 Task: Look for space in Indian Trail, United States from 12th July, 2023 to 16th July, 2023 for 8 adults in price range Rs.10000 to Rs.16000. Place can be private room with 8 bedrooms having 8 beds and 8 bathrooms. Property type can be house, flat, guest house. Amenities needed are: wifi, TV, free parkinig on premises, gym, breakfast. Booking option can be shelf check-in. Required host language is English.
Action: Mouse moved to (487, 121)
Screenshot: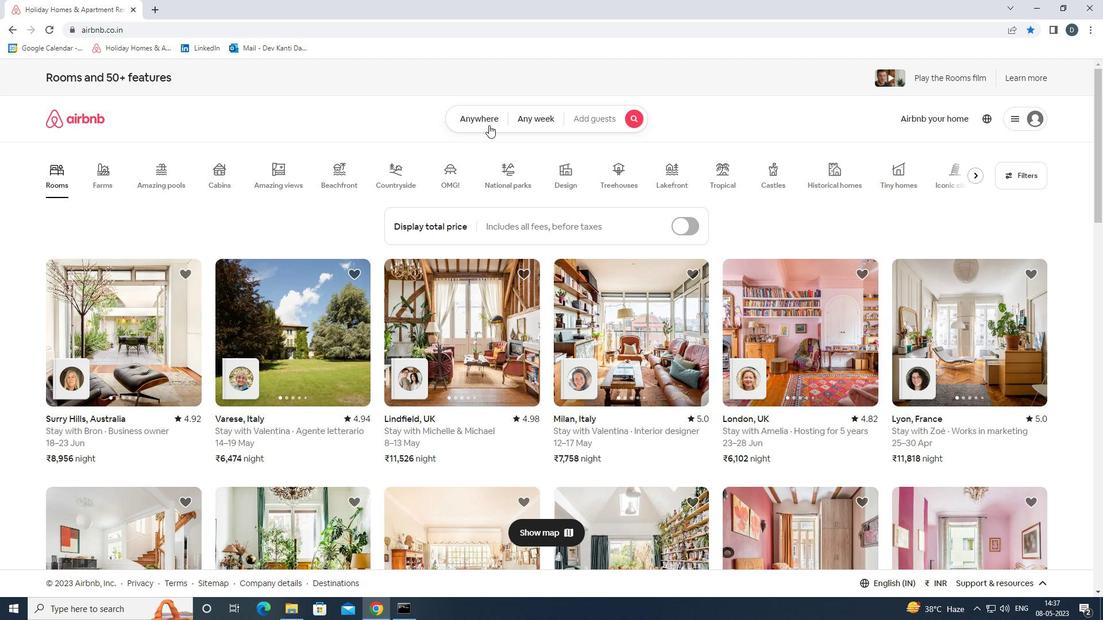 
Action: Mouse pressed left at (487, 121)
Screenshot: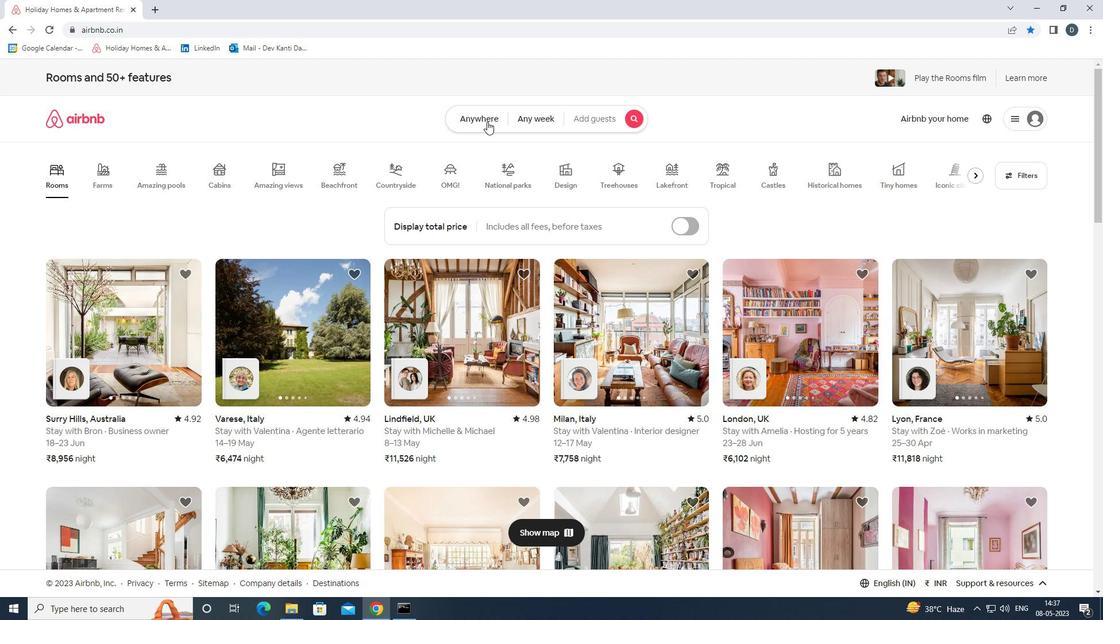 
Action: Mouse moved to (406, 162)
Screenshot: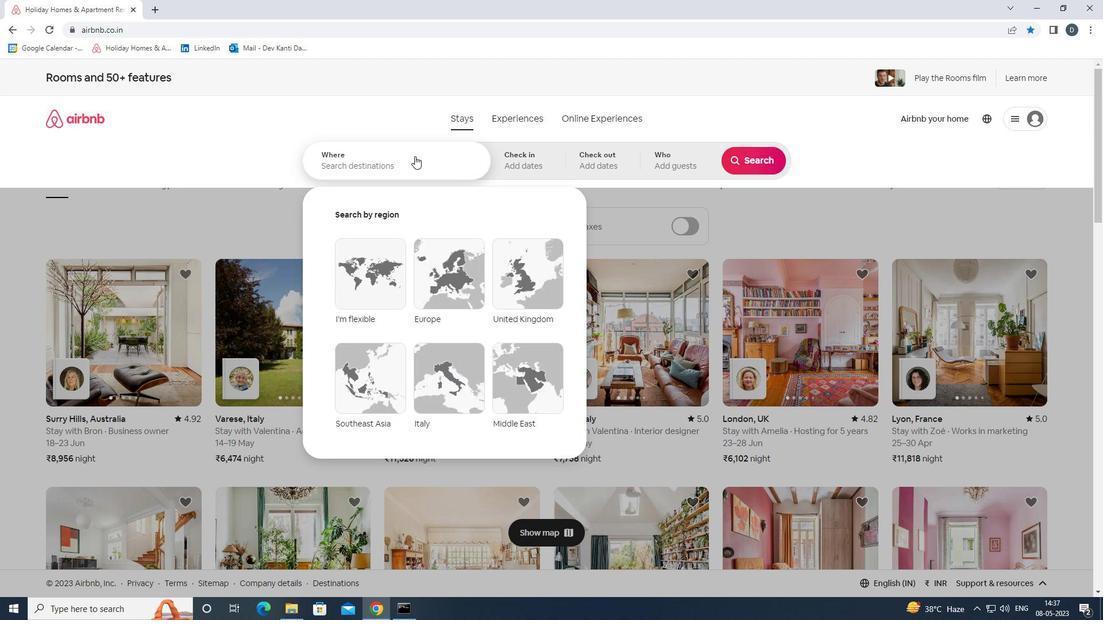 
Action: Mouse pressed left at (406, 162)
Screenshot: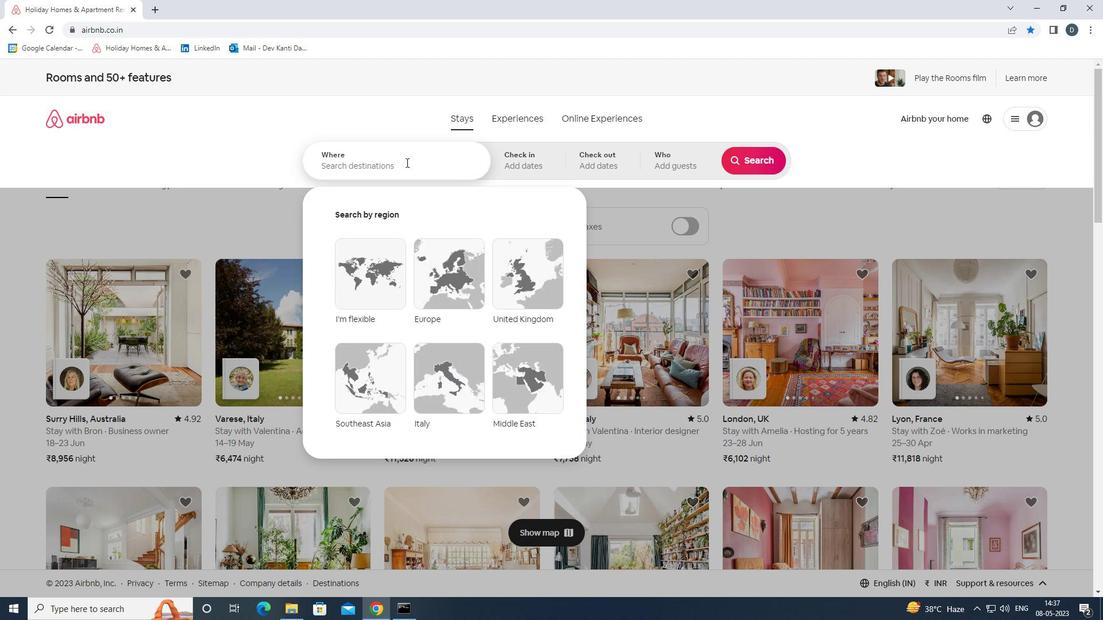 
Action: Key pressed <Key.shift><Key.shift><Key.shift><Key.shift><Key.shift><Key.shift><Key.shift><Key.shift><Key.shift><Key.shift><Key.shift><Key.shift><Key.shift><Key.shift><Key.shift><Key.shift><Key.shift><Key.shift>INDIAN,<Key.shift><Key.backspace><Key.space><Key.shift>TRAIL,<Key.shift><Key.shift><Key.shift><Key.shift><Key.shift><Key.shift><Key.shift><Key.shift><Key.shift>UNITED<Key.space><Key.shift><Key.shift>STATES<Key.enter>
Screenshot: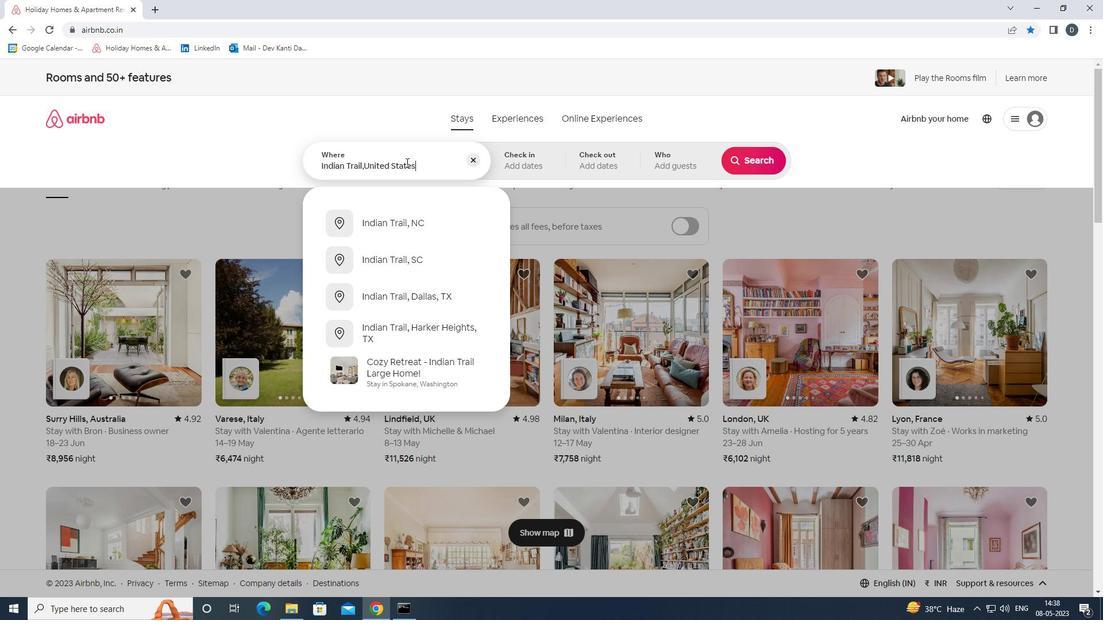 
Action: Mouse moved to (757, 247)
Screenshot: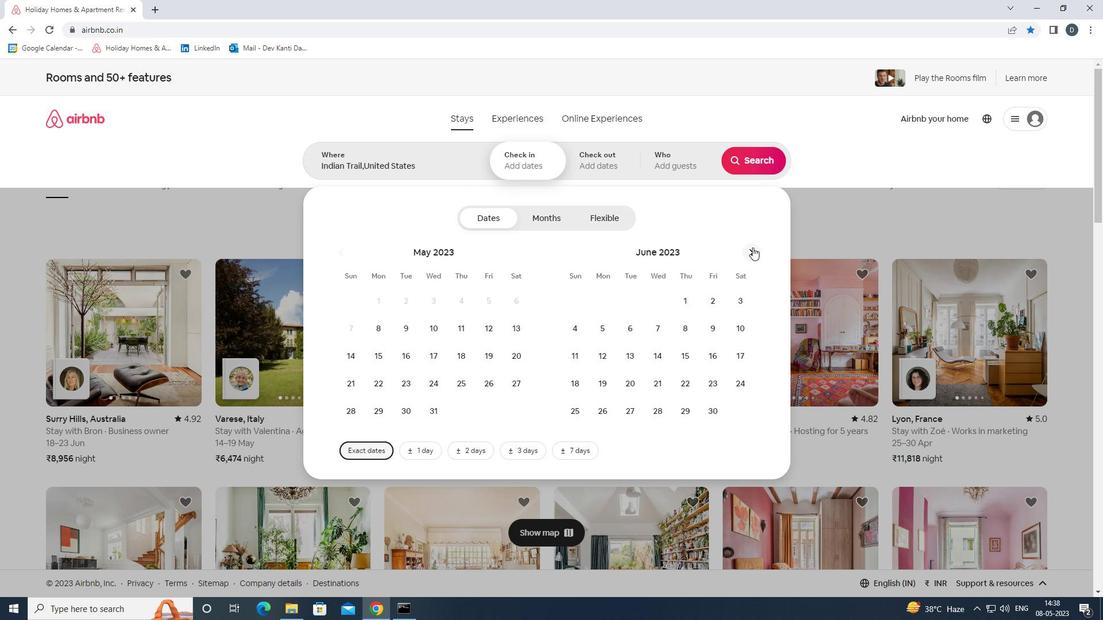 
Action: Mouse pressed left at (757, 247)
Screenshot: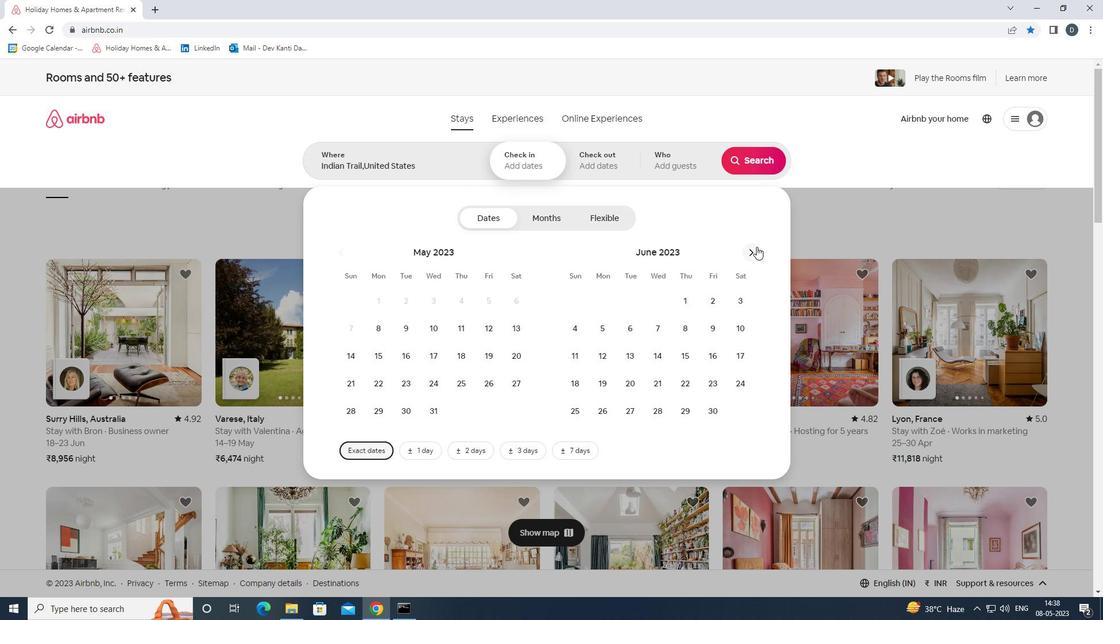 
Action: Mouse moved to (660, 353)
Screenshot: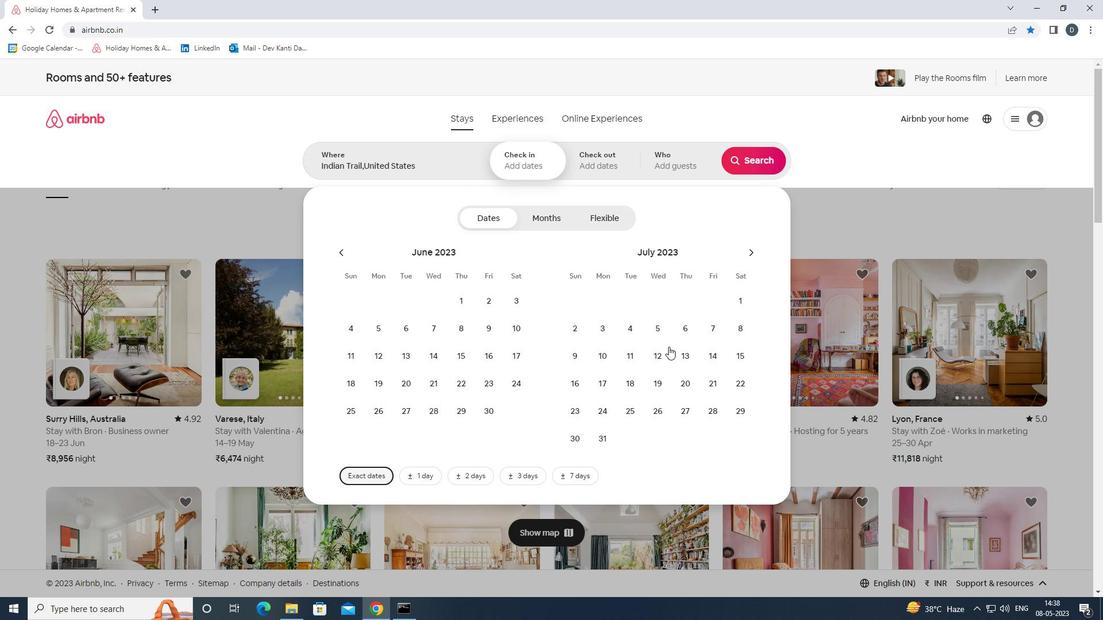 
Action: Mouse pressed left at (660, 353)
Screenshot: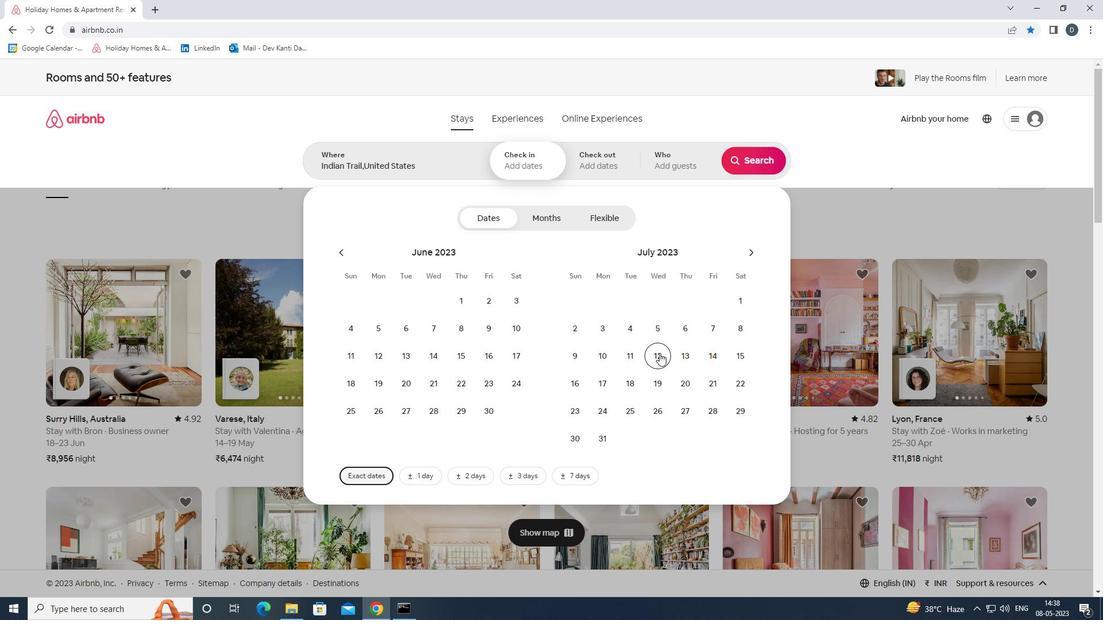 
Action: Mouse moved to (585, 378)
Screenshot: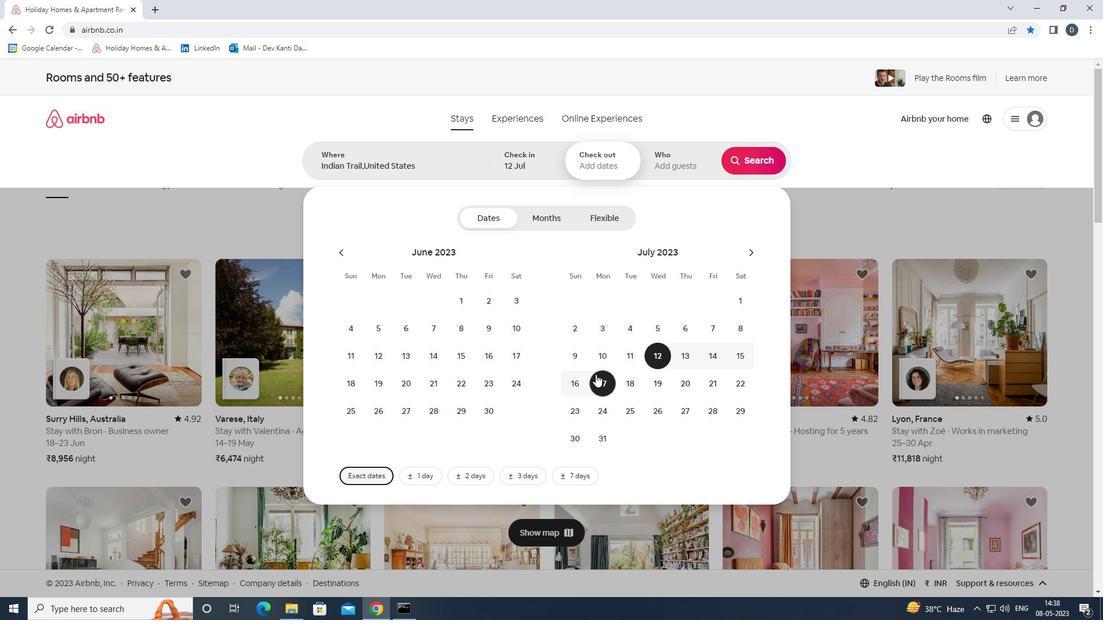 
Action: Mouse pressed left at (585, 378)
Screenshot: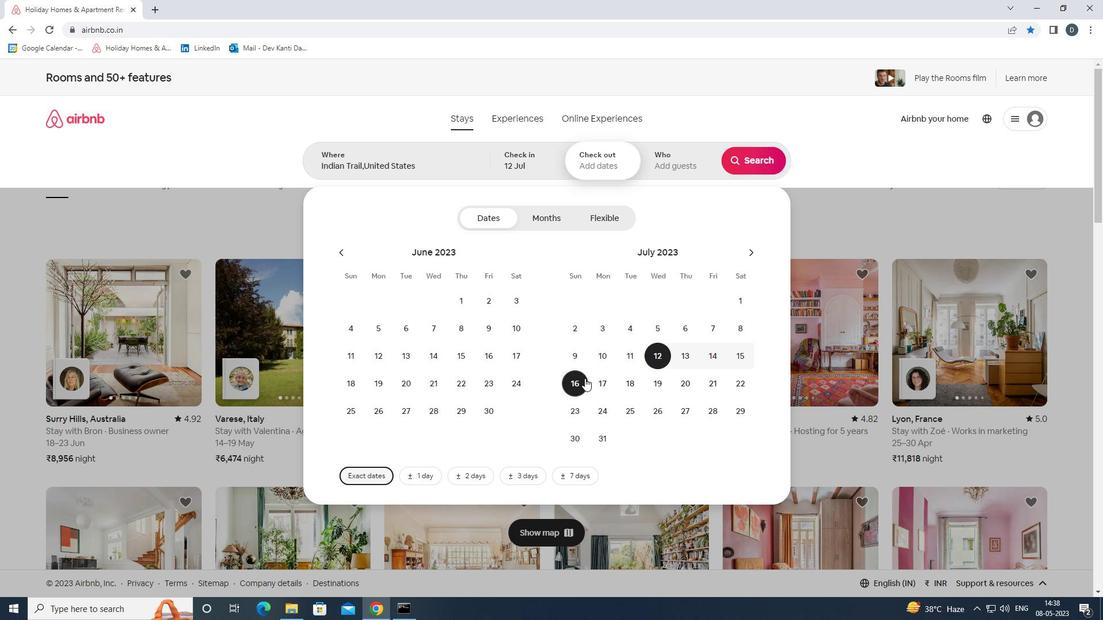 
Action: Mouse moved to (667, 171)
Screenshot: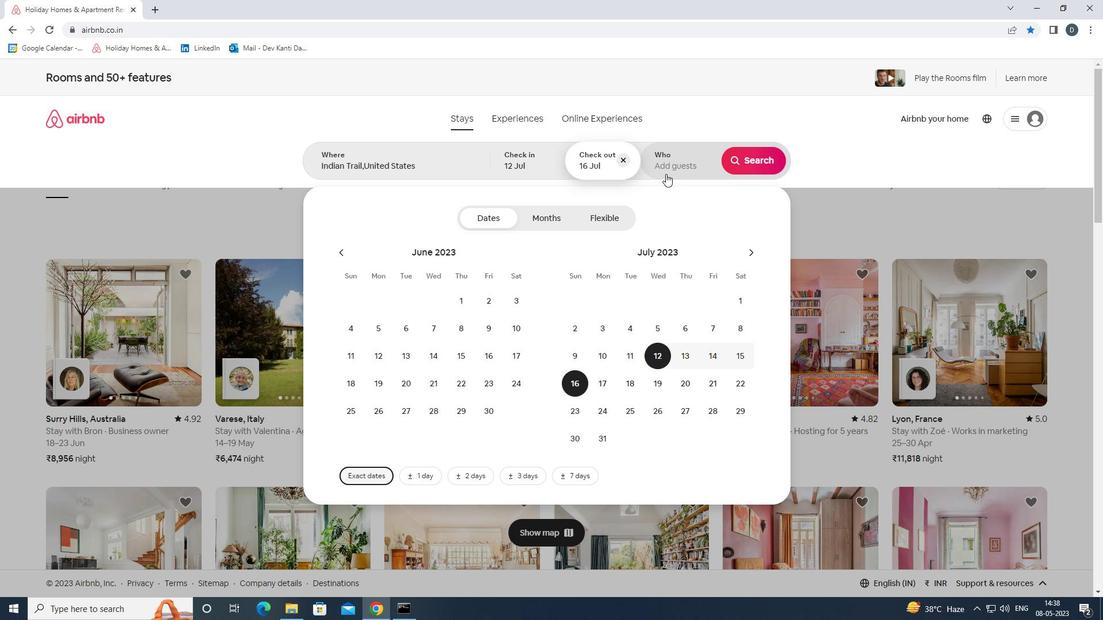 
Action: Mouse pressed left at (667, 171)
Screenshot: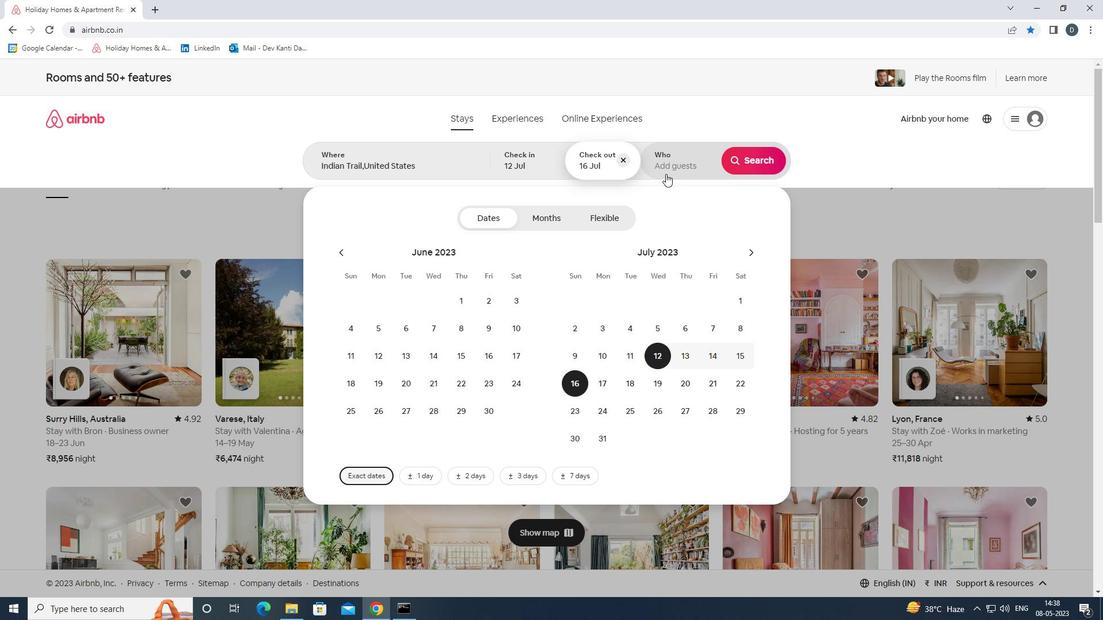 
Action: Mouse moved to (757, 214)
Screenshot: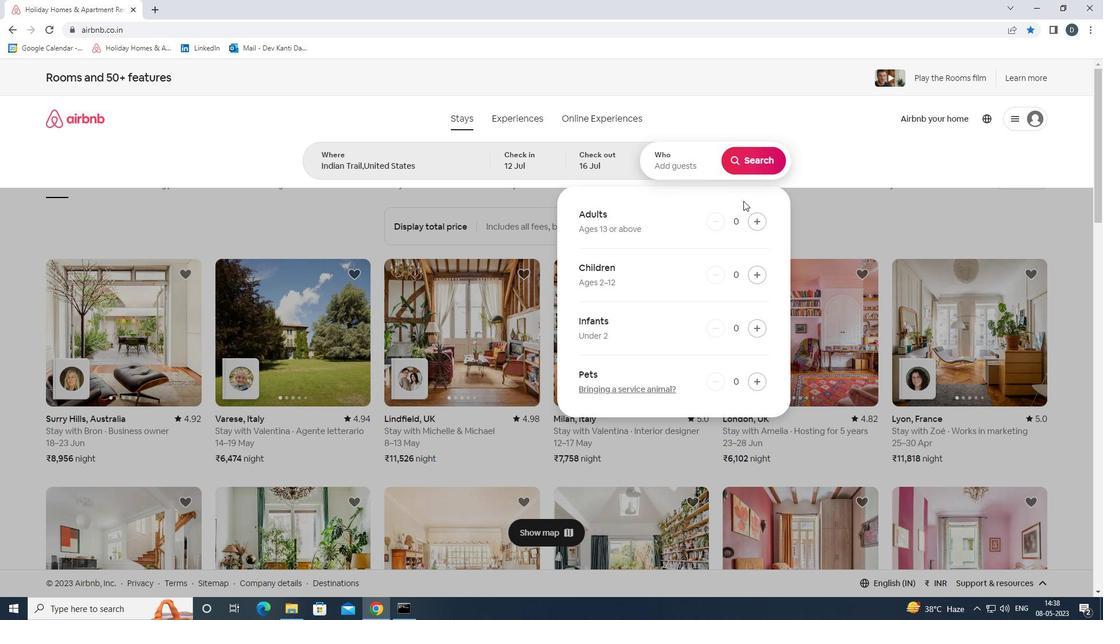 
Action: Mouse pressed left at (757, 214)
Screenshot: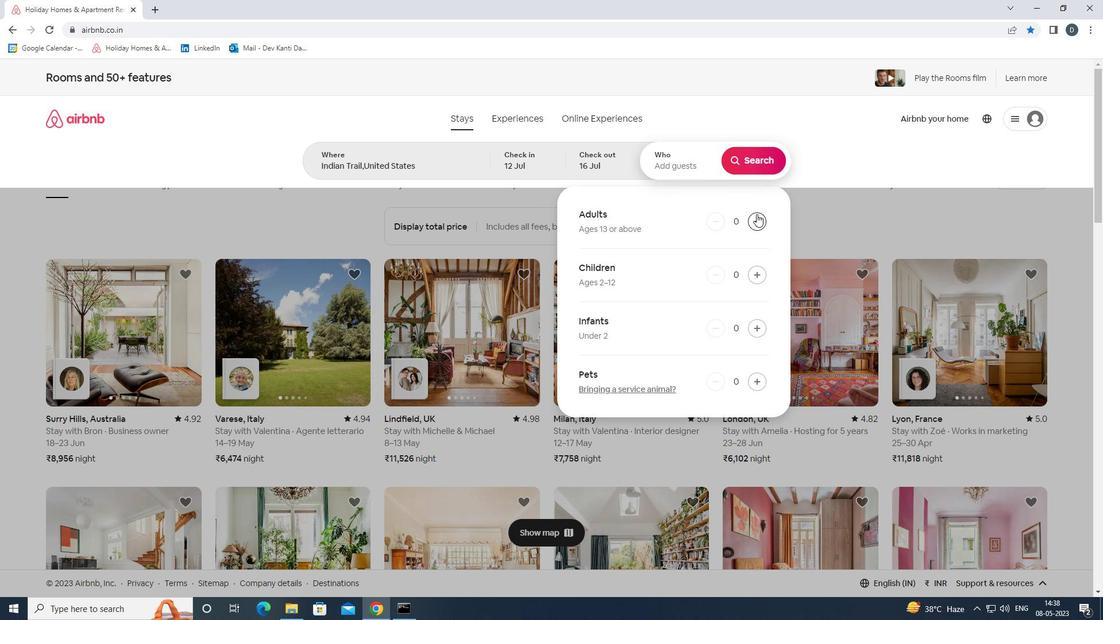 
Action: Mouse pressed left at (757, 214)
Screenshot: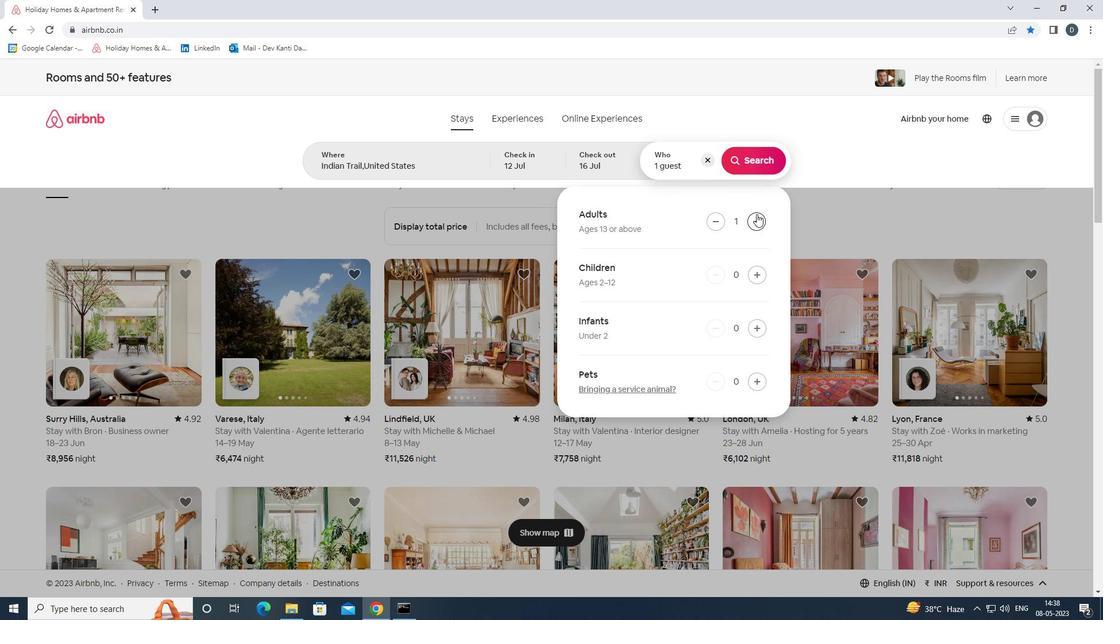 
Action: Mouse pressed left at (757, 214)
Screenshot: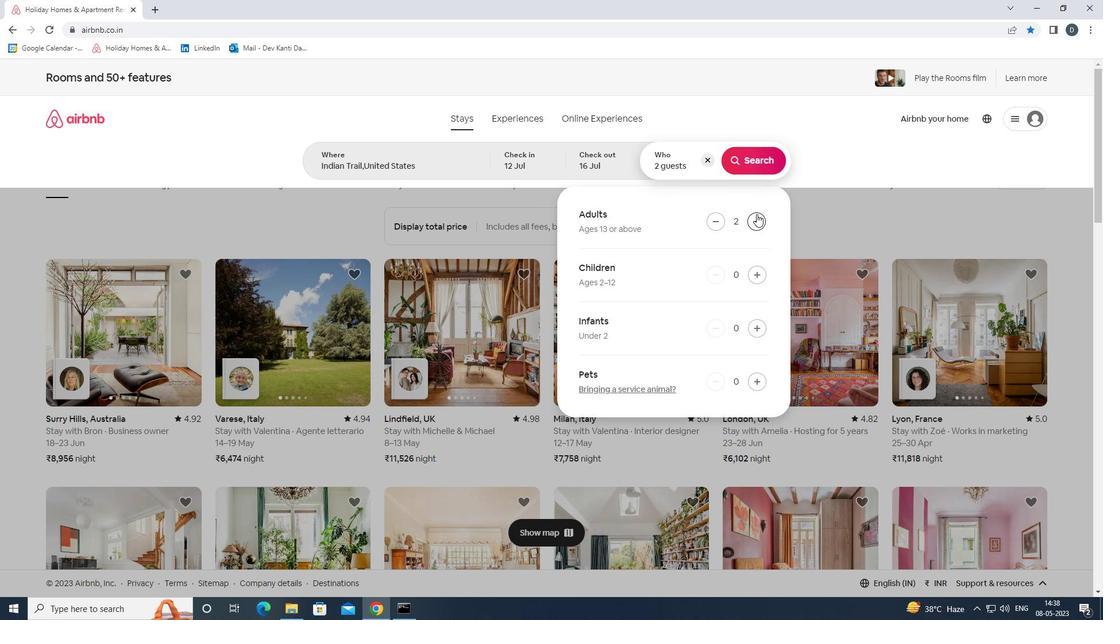 
Action: Mouse pressed left at (757, 214)
Screenshot: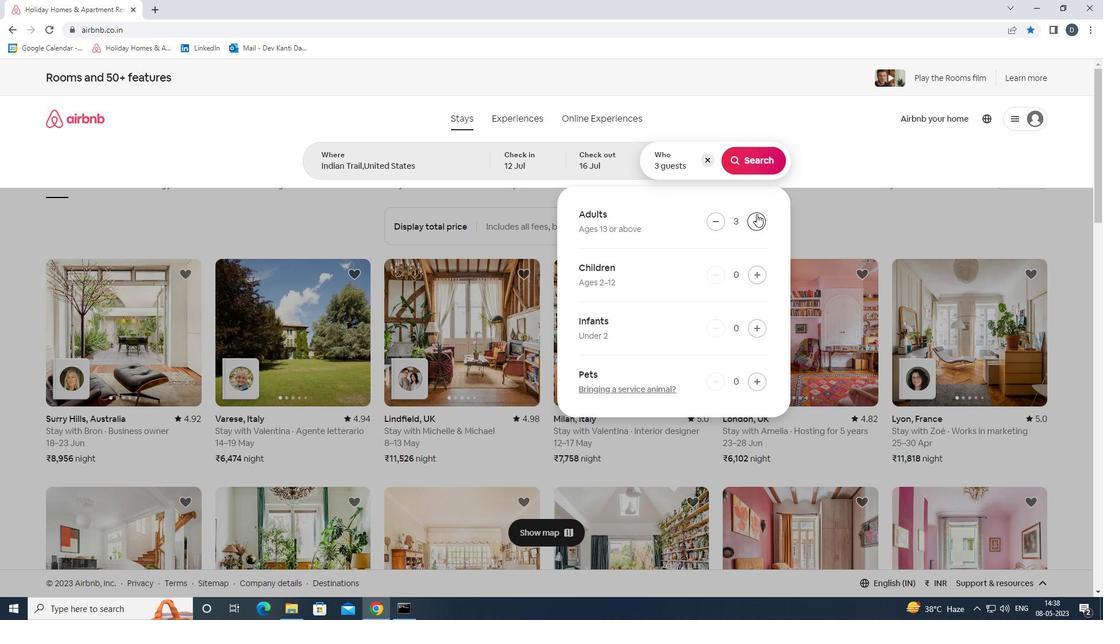
Action: Mouse pressed left at (757, 214)
Screenshot: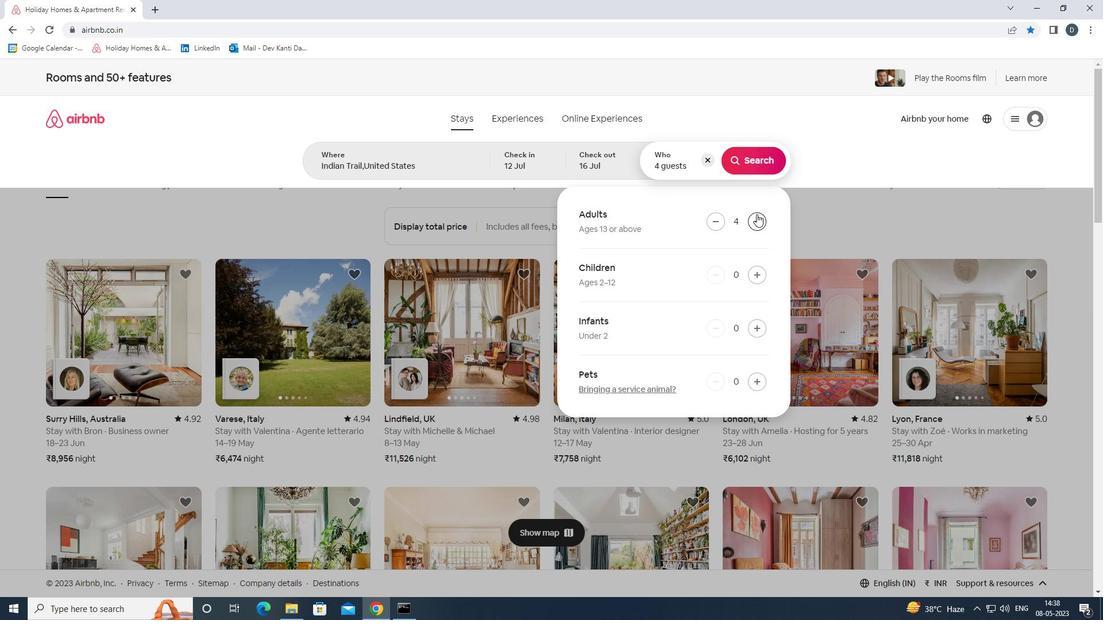 
Action: Mouse pressed left at (757, 214)
Screenshot: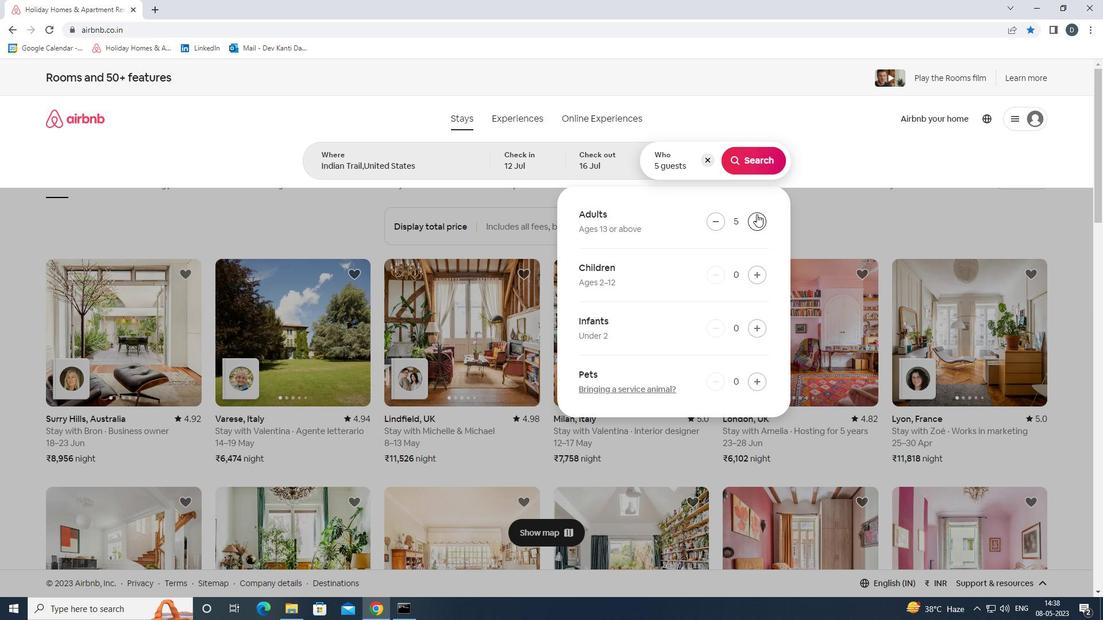 
Action: Mouse pressed left at (757, 214)
Screenshot: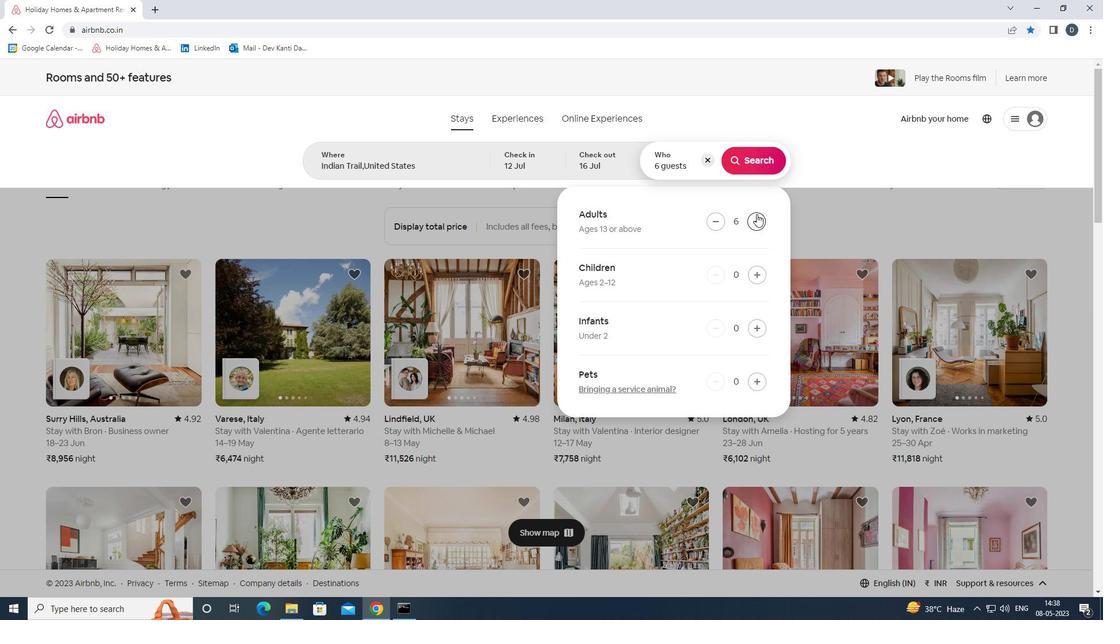
Action: Mouse pressed left at (757, 214)
Screenshot: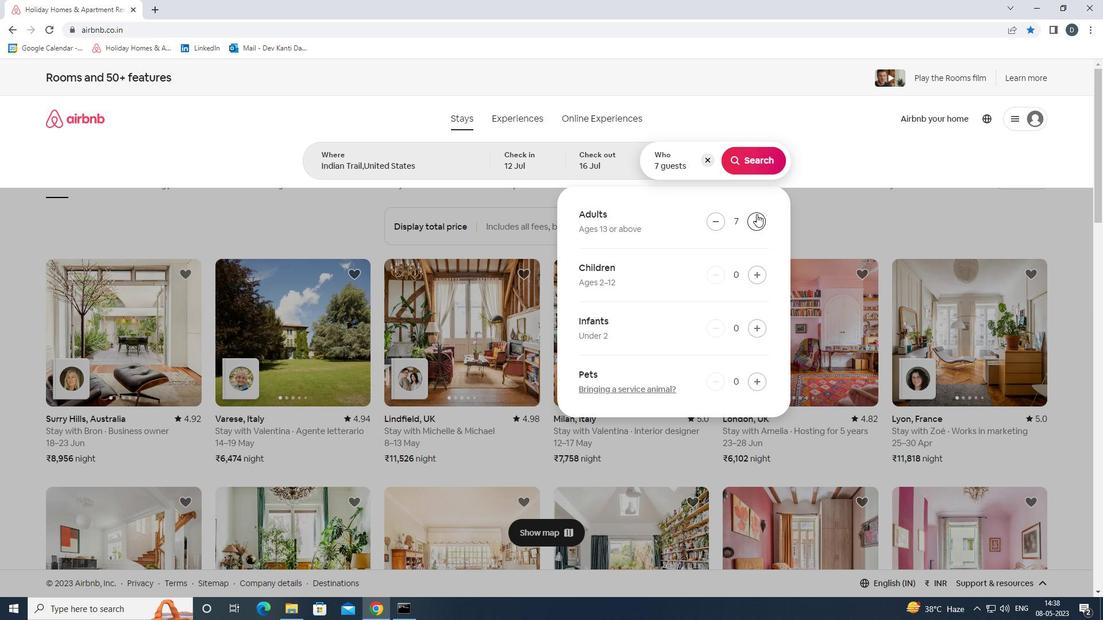 
Action: Mouse moved to (756, 169)
Screenshot: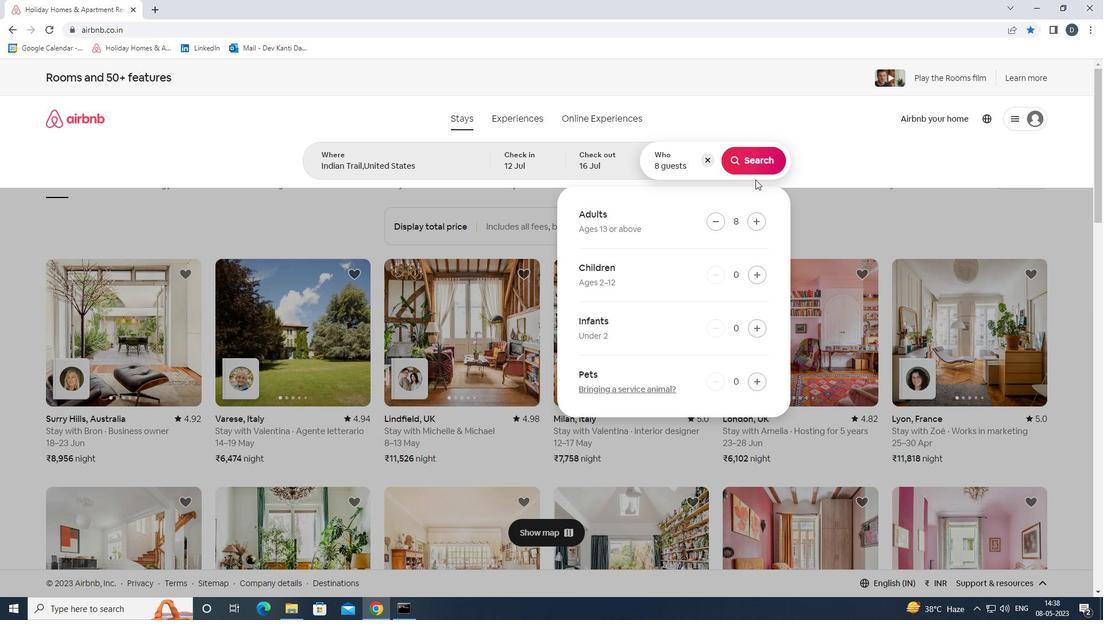 
Action: Mouse pressed left at (756, 169)
Screenshot: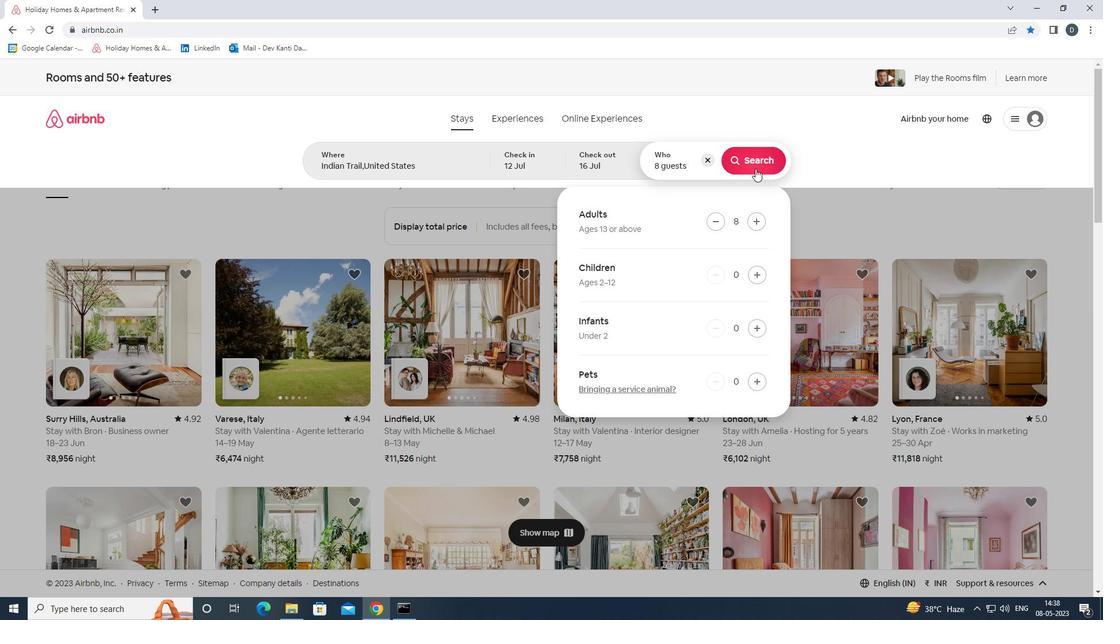 
Action: Mouse moved to (1054, 131)
Screenshot: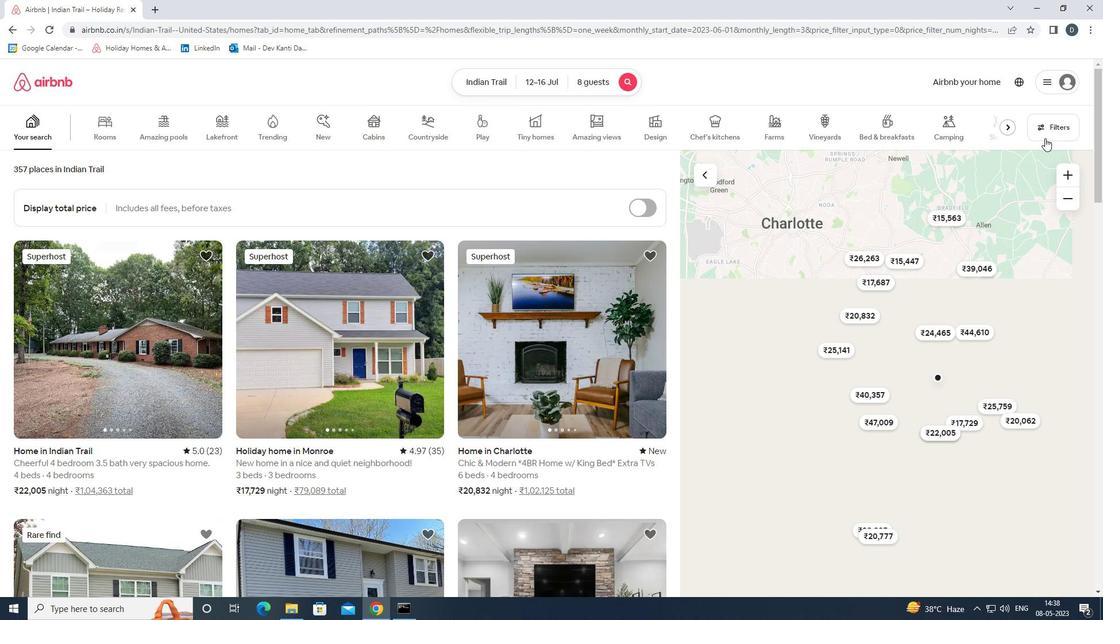
Action: Mouse pressed left at (1054, 131)
Screenshot: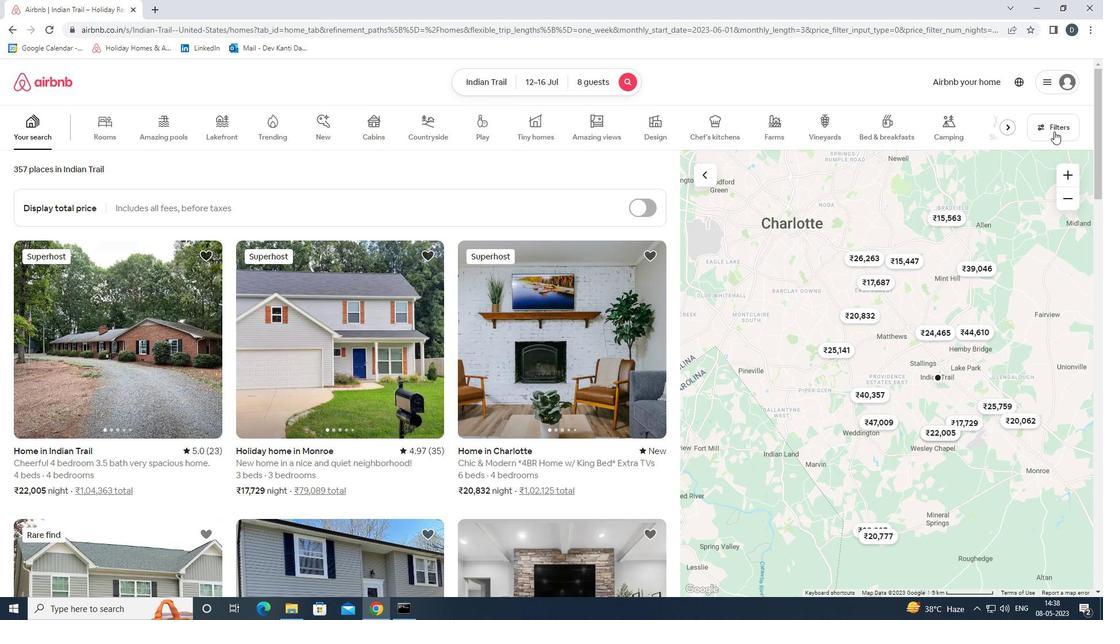 
Action: Mouse moved to (466, 411)
Screenshot: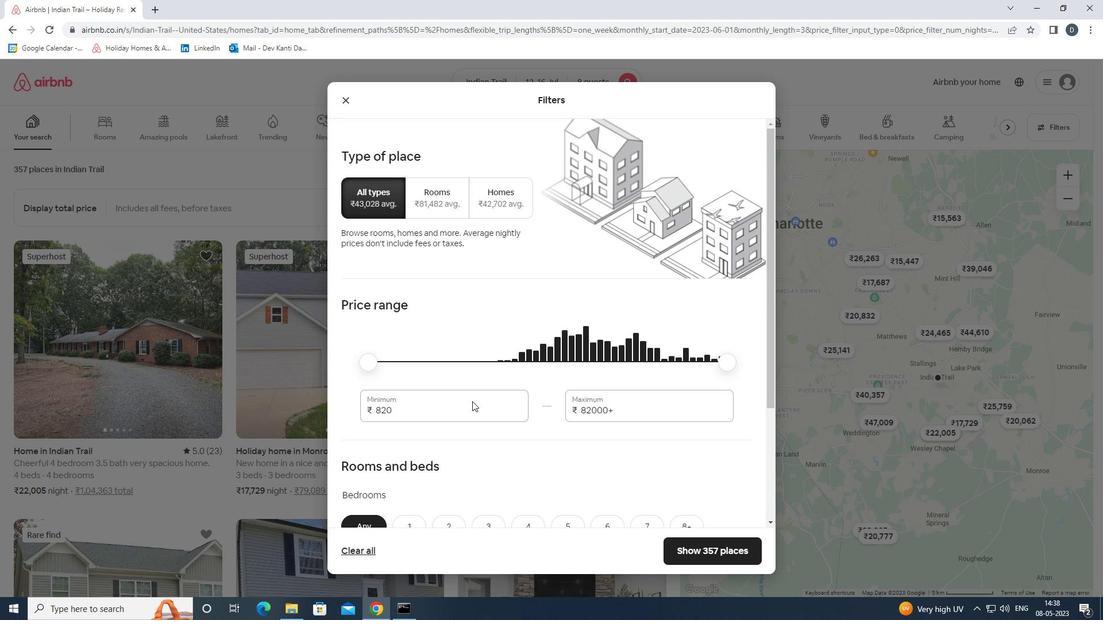 
Action: Mouse pressed left at (466, 411)
Screenshot: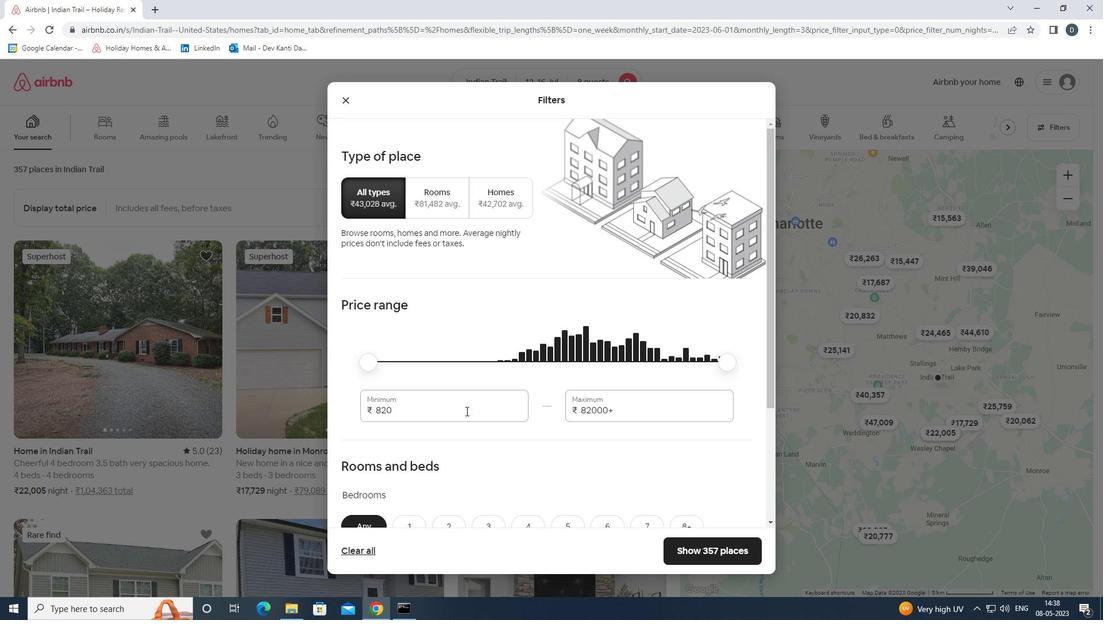 
Action: Mouse pressed left at (466, 411)
Screenshot: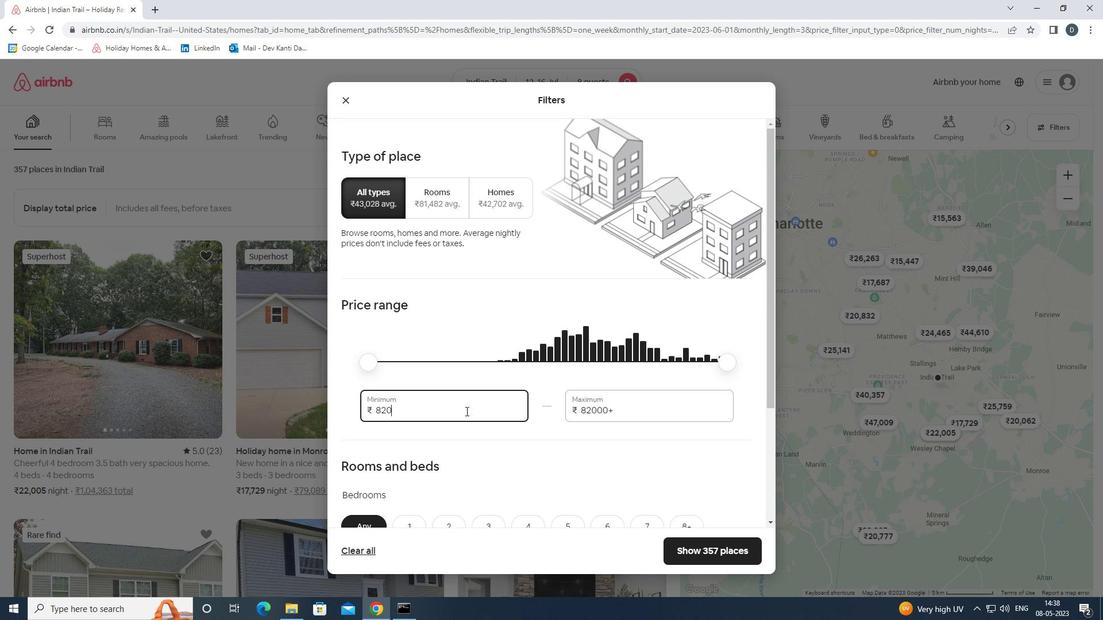 
Action: Key pressed 10000<Key.tab>16000
Screenshot: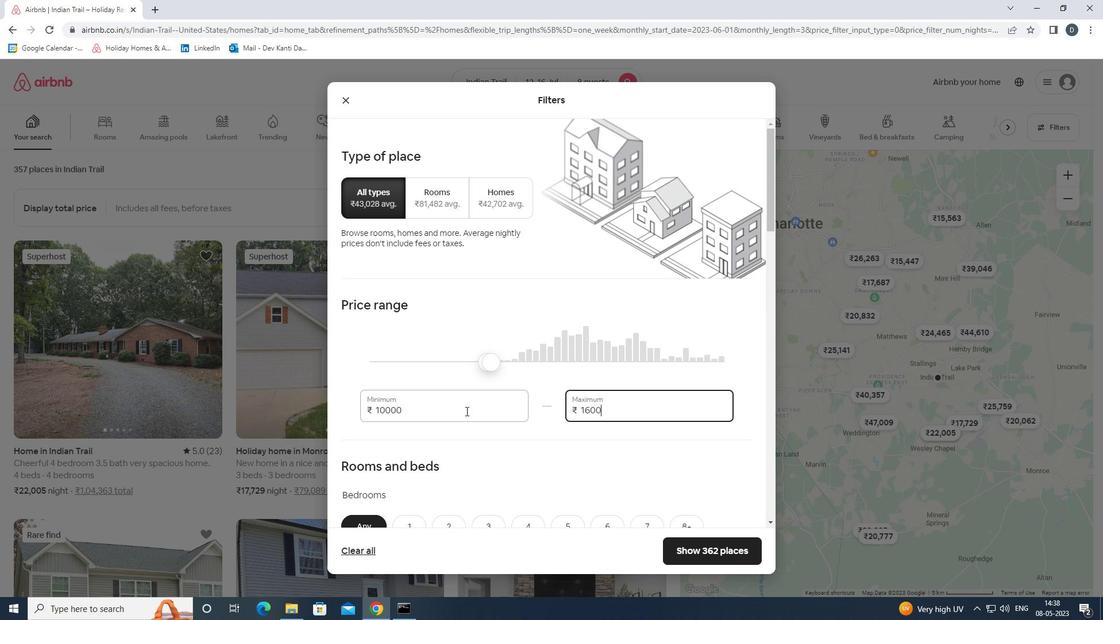 
Action: Mouse scrolled (466, 411) with delta (0, 0)
Screenshot: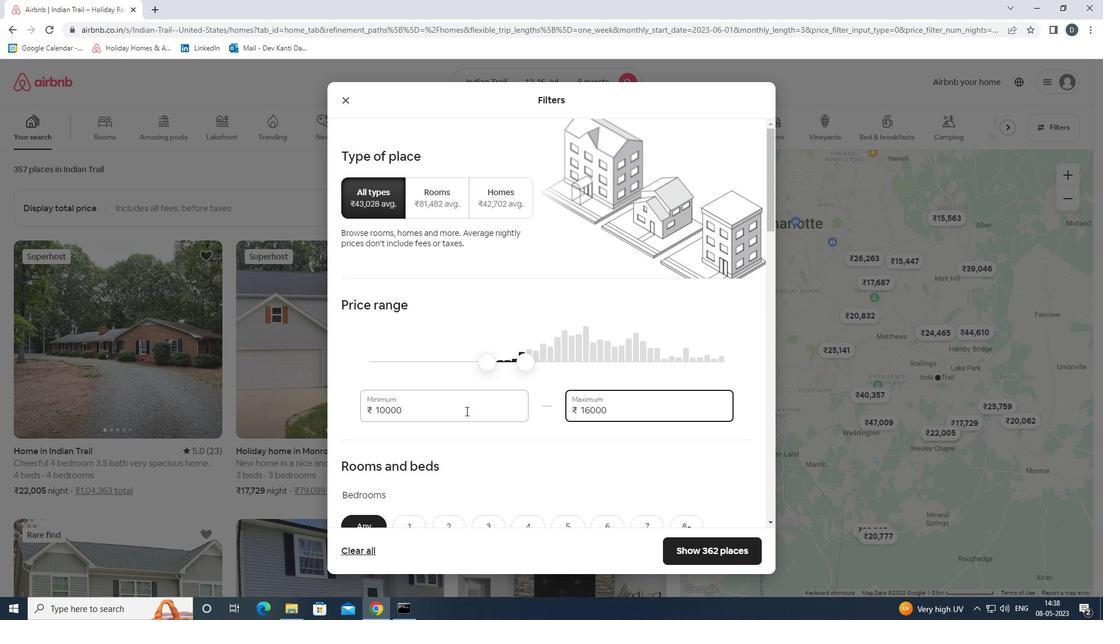 
Action: Mouse scrolled (466, 411) with delta (0, 0)
Screenshot: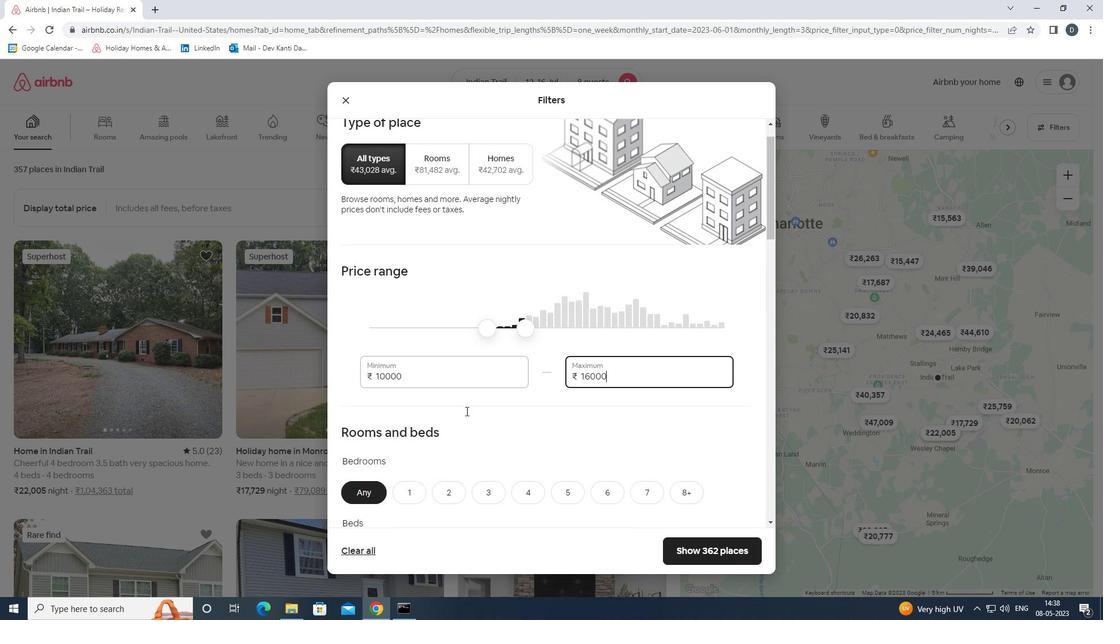 
Action: Mouse scrolled (466, 411) with delta (0, 0)
Screenshot: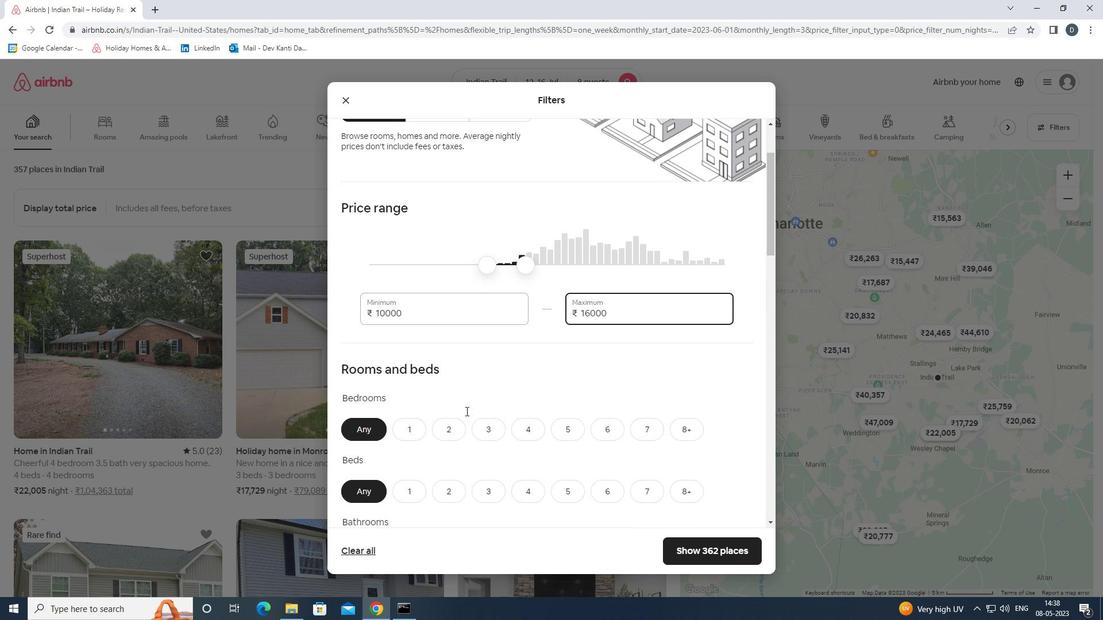 
Action: Mouse moved to (678, 351)
Screenshot: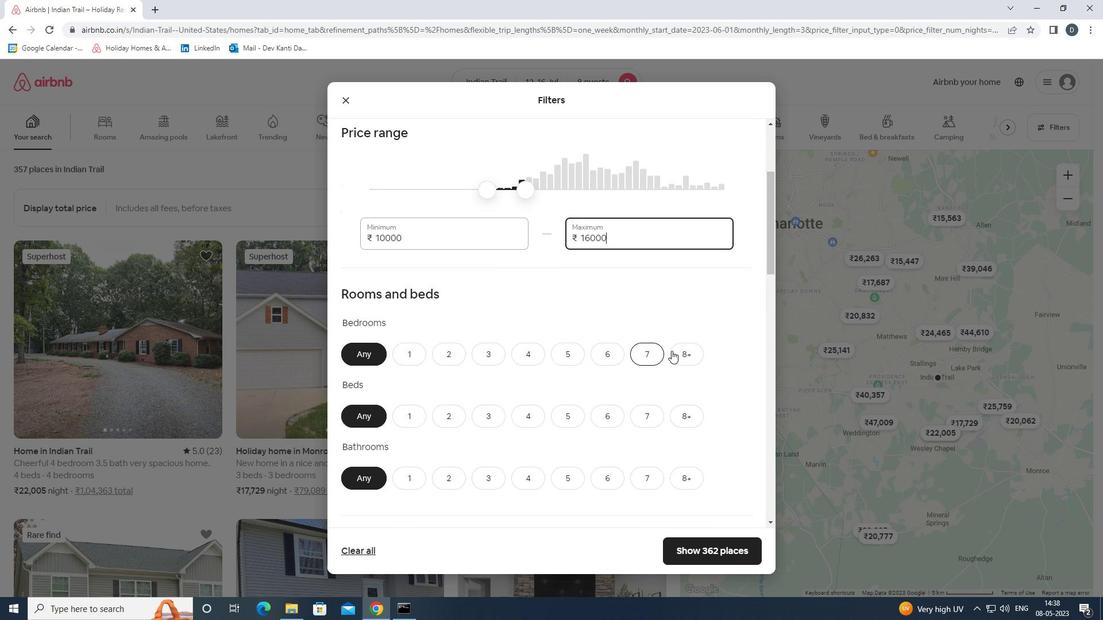 
Action: Mouse pressed left at (678, 351)
Screenshot: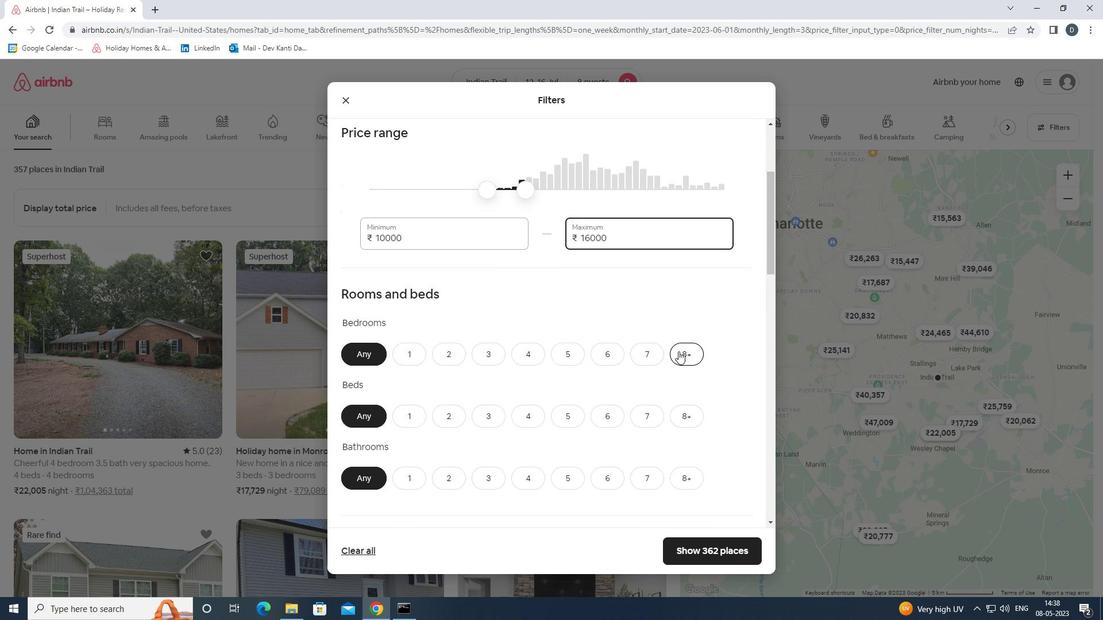 
Action: Mouse moved to (675, 408)
Screenshot: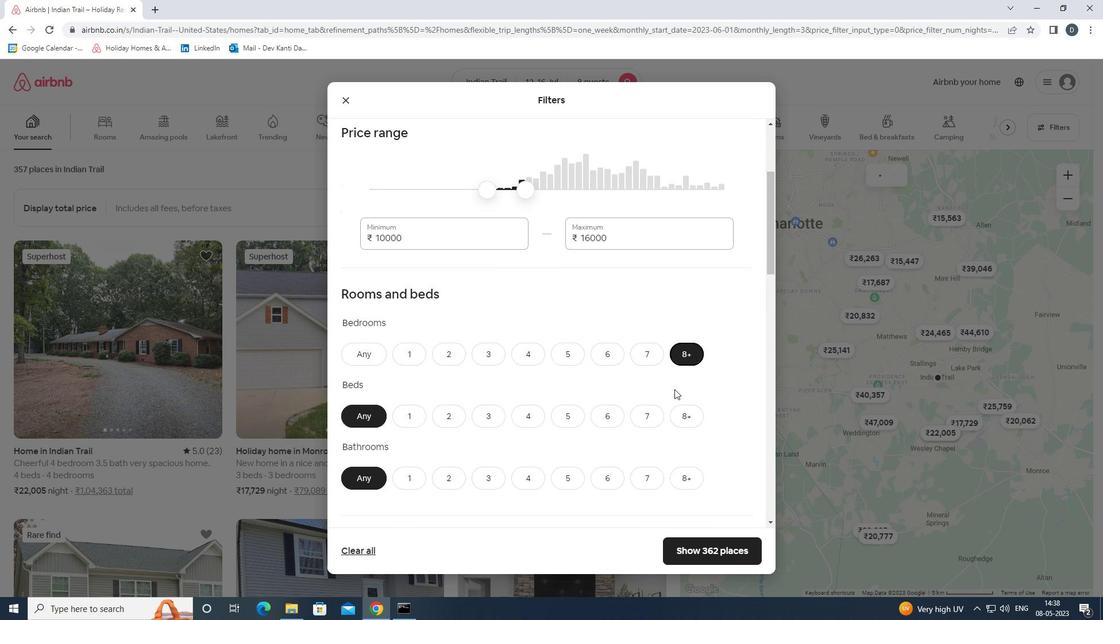 
Action: Mouse pressed left at (675, 408)
Screenshot: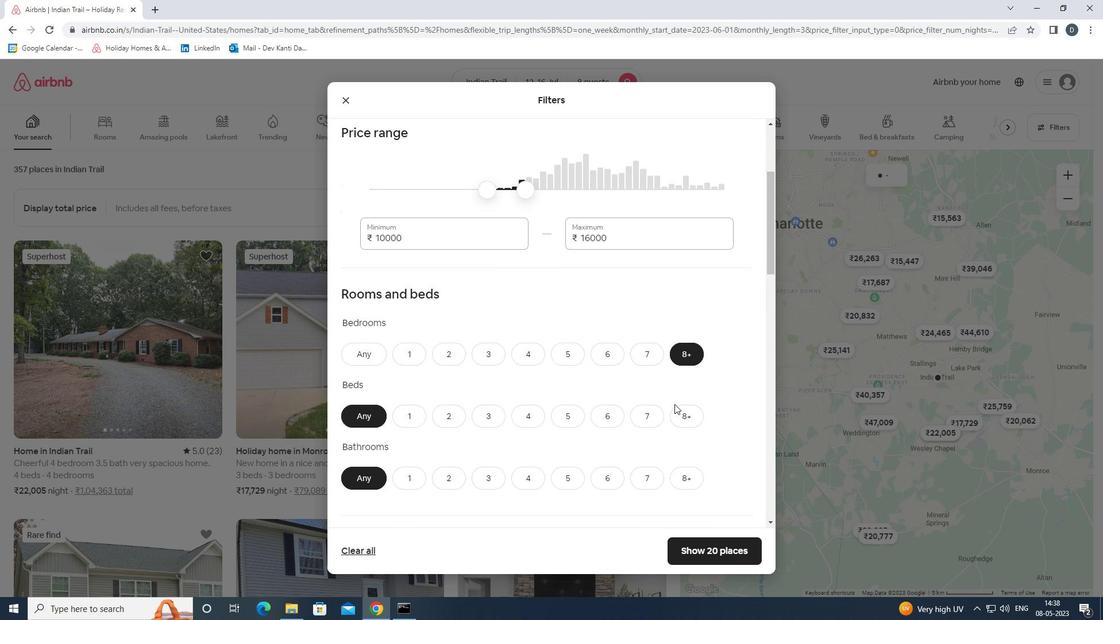 
Action: Mouse moved to (691, 474)
Screenshot: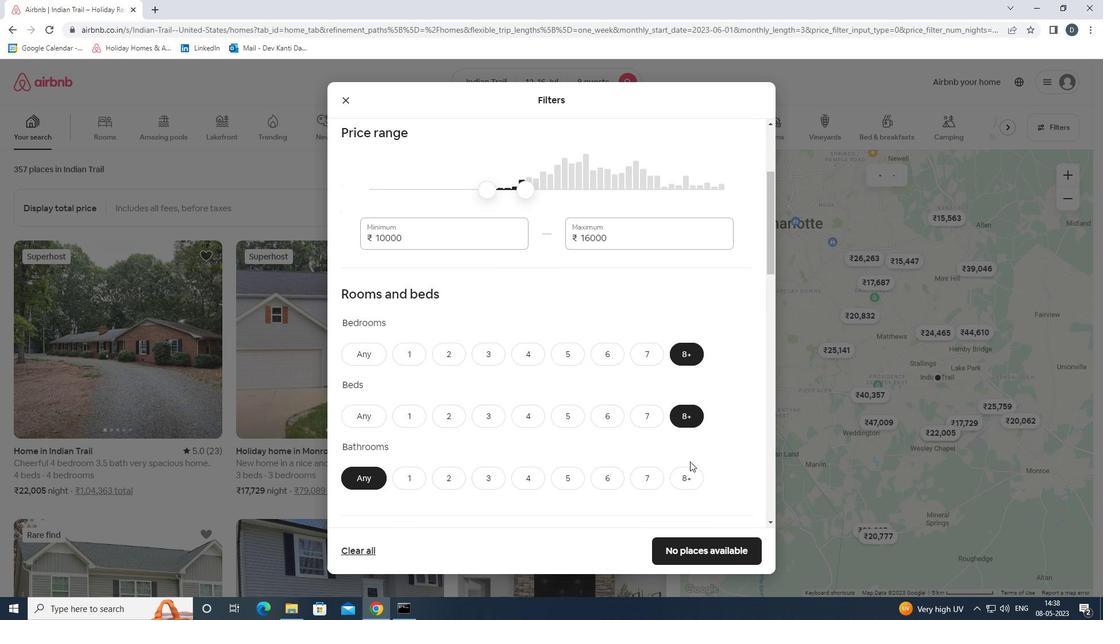 
Action: Mouse pressed left at (691, 474)
Screenshot: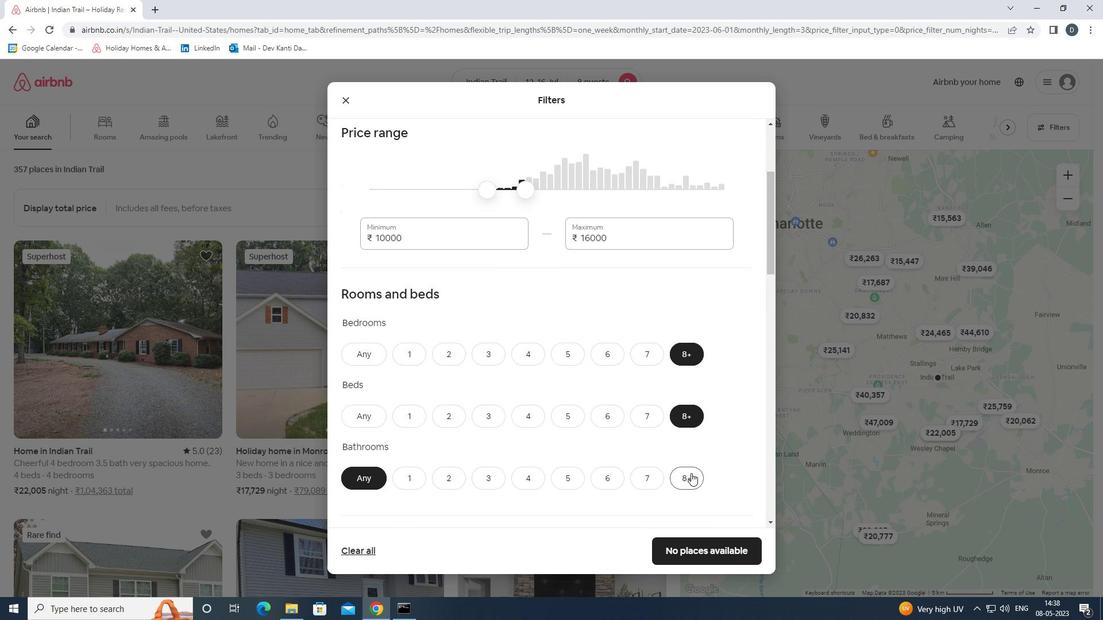 
Action: Mouse moved to (692, 474)
Screenshot: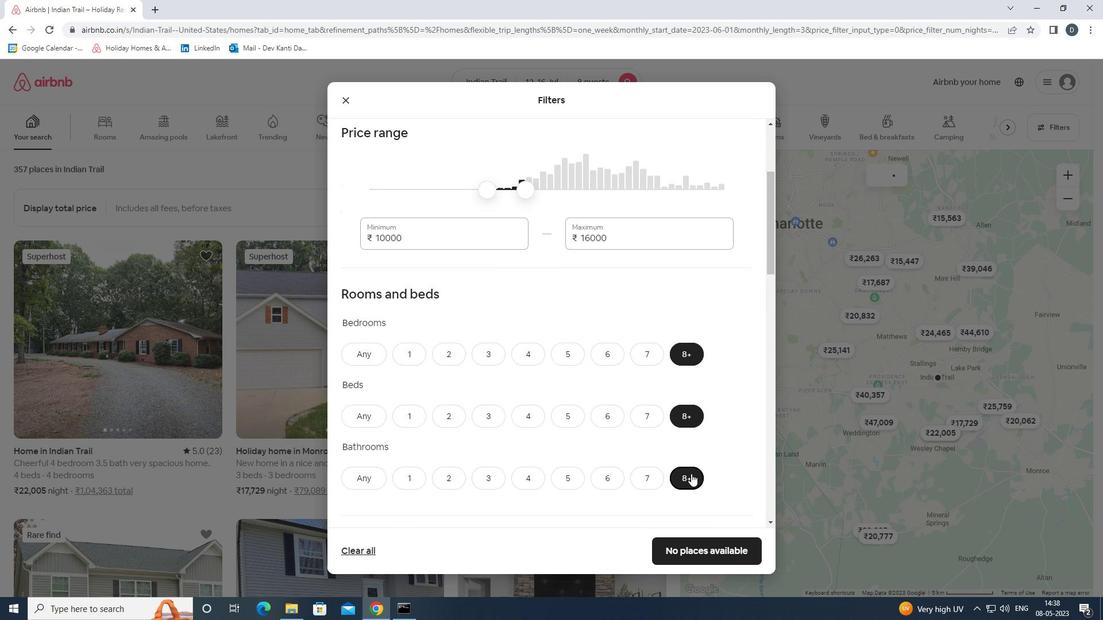 
Action: Mouse scrolled (692, 473) with delta (0, 0)
Screenshot: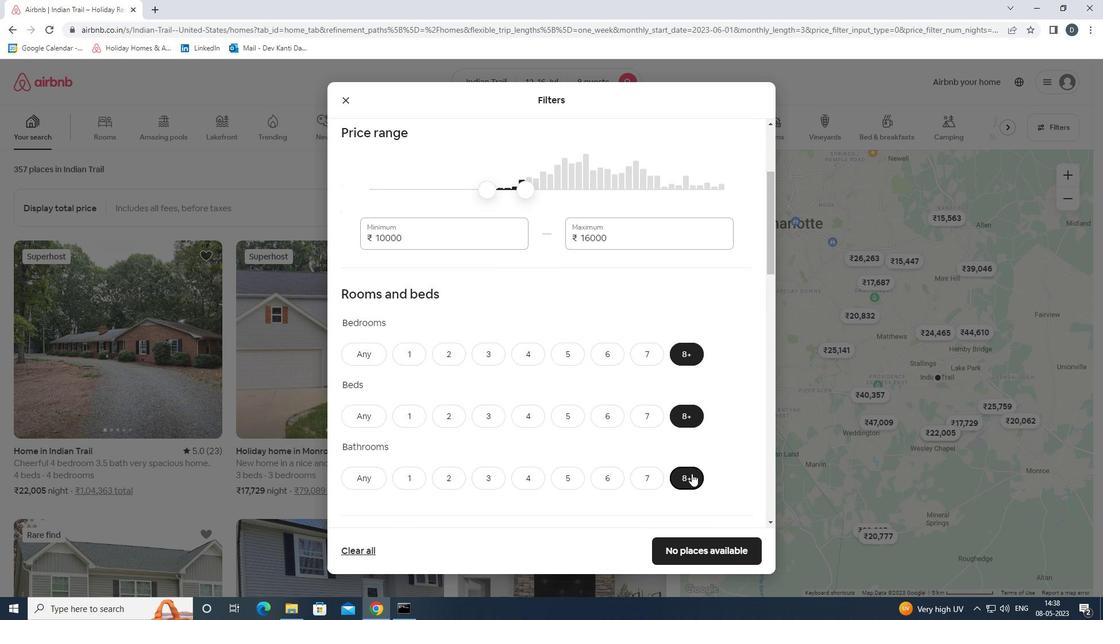 
Action: Mouse scrolled (692, 473) with delta (0, 0)
Screenshot: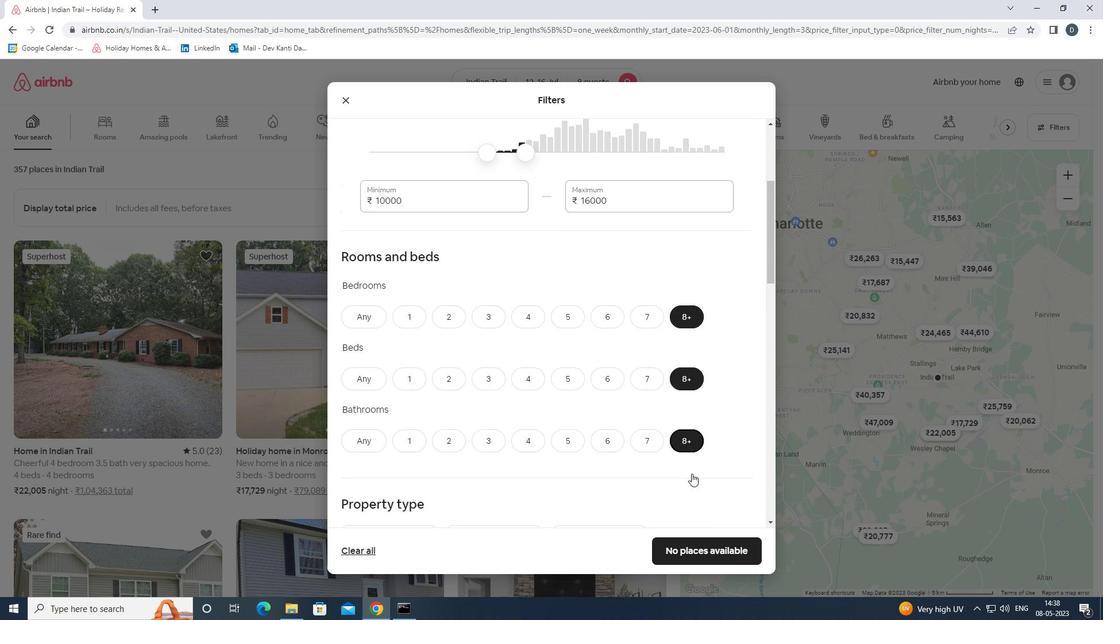 
Action: Mouse scrolled (692, 473) with delta (0, 0)
Screenshot: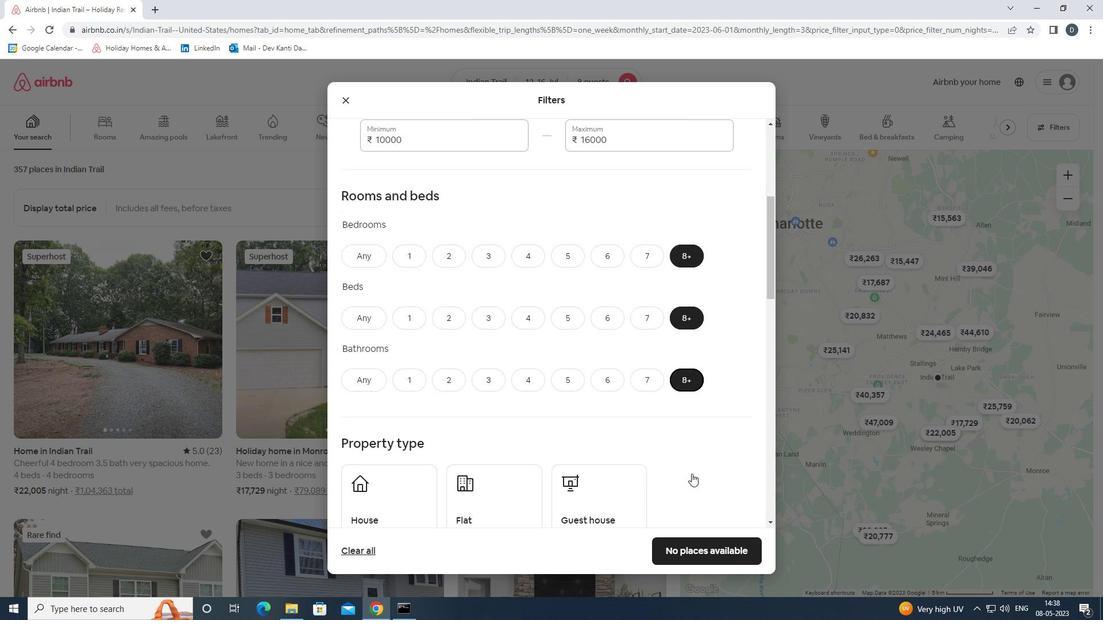 
Action: Mouse scrolled (692, 473) with delta (0, 0)
Screenshot: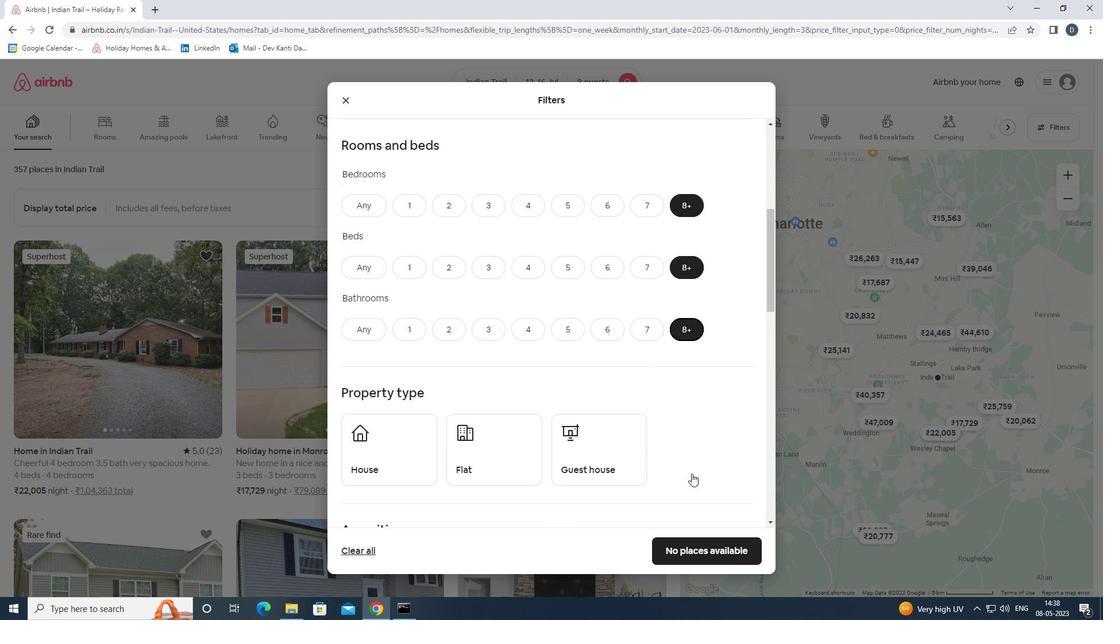 
Action: Mouse moved to (402, 385)
Screenshot: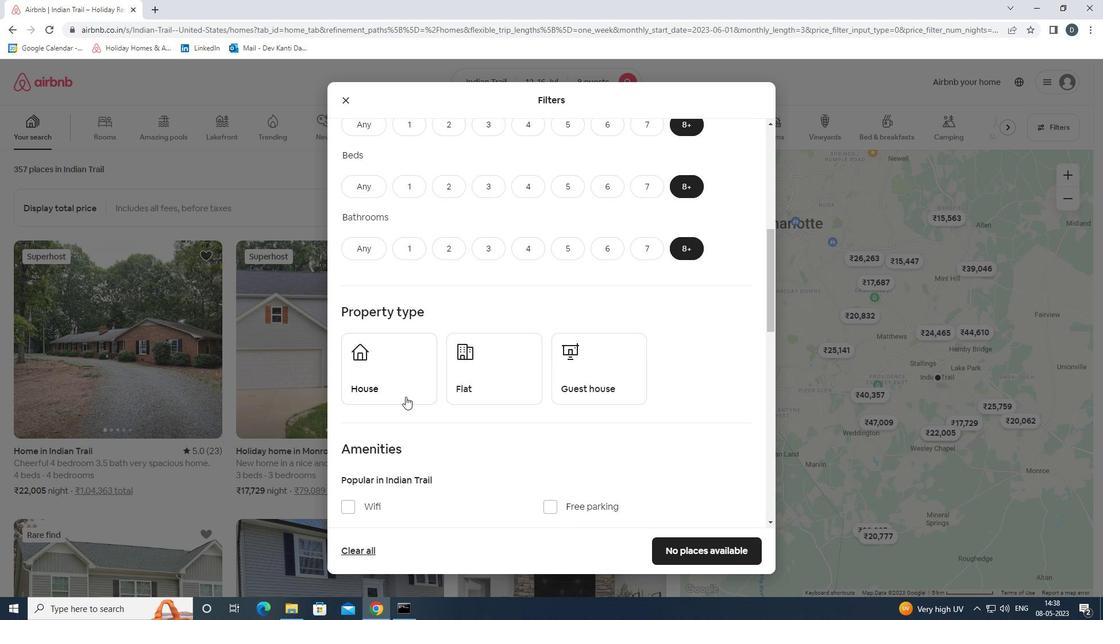 
Action: Mouse pressed left at (402, 385)
Screenshot: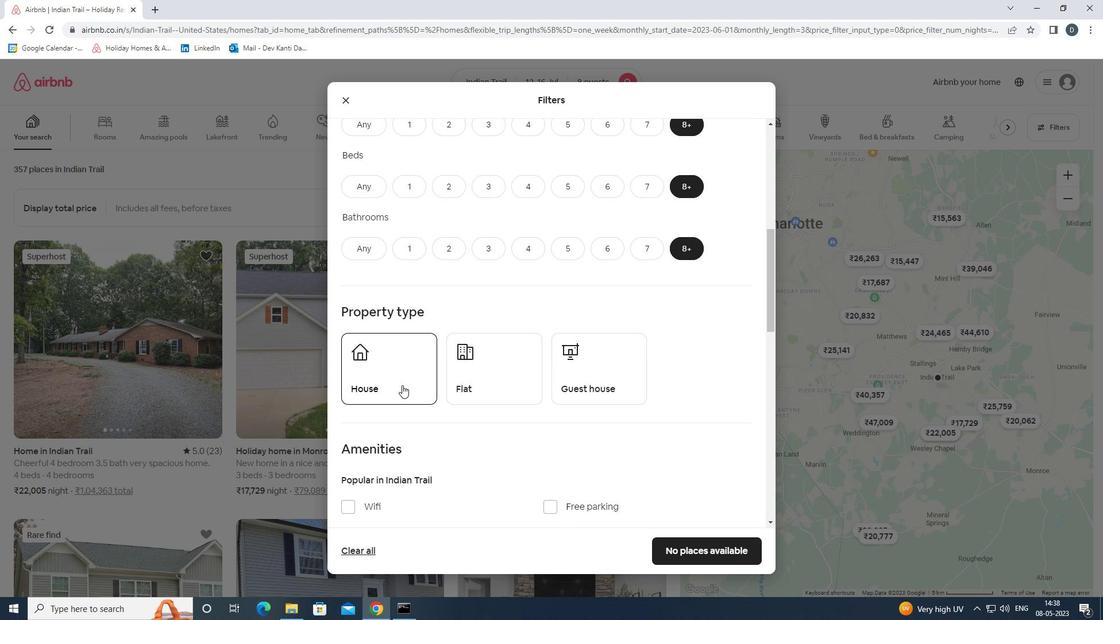 
Action: Mouse moved to (524, 368)
Screenshot: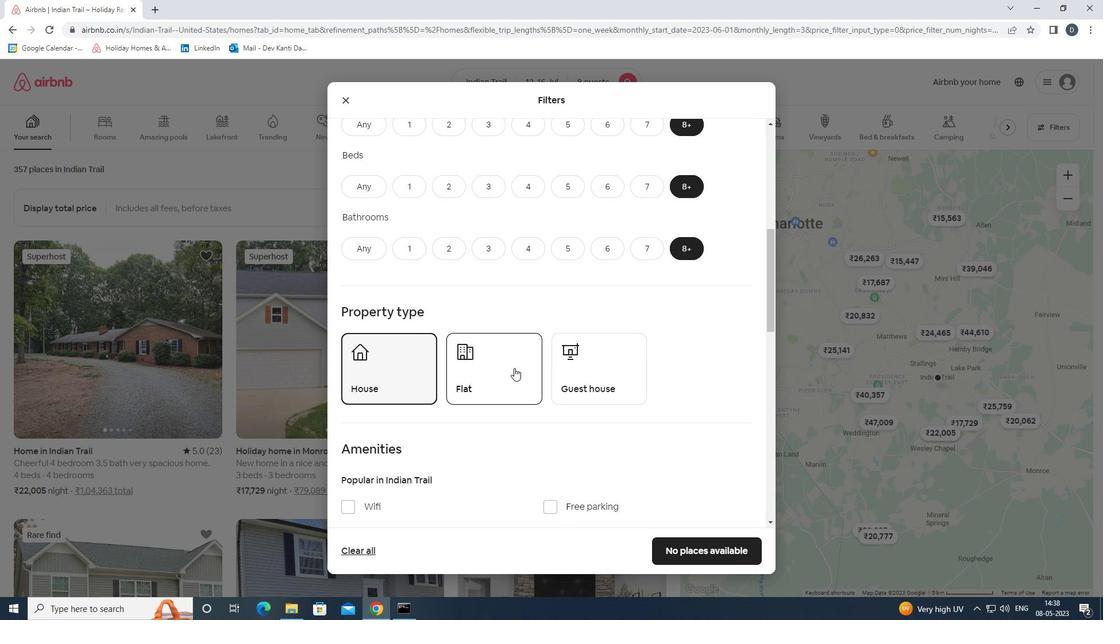 
Action: Mouse pressed left at (524, 368)
Screenshot: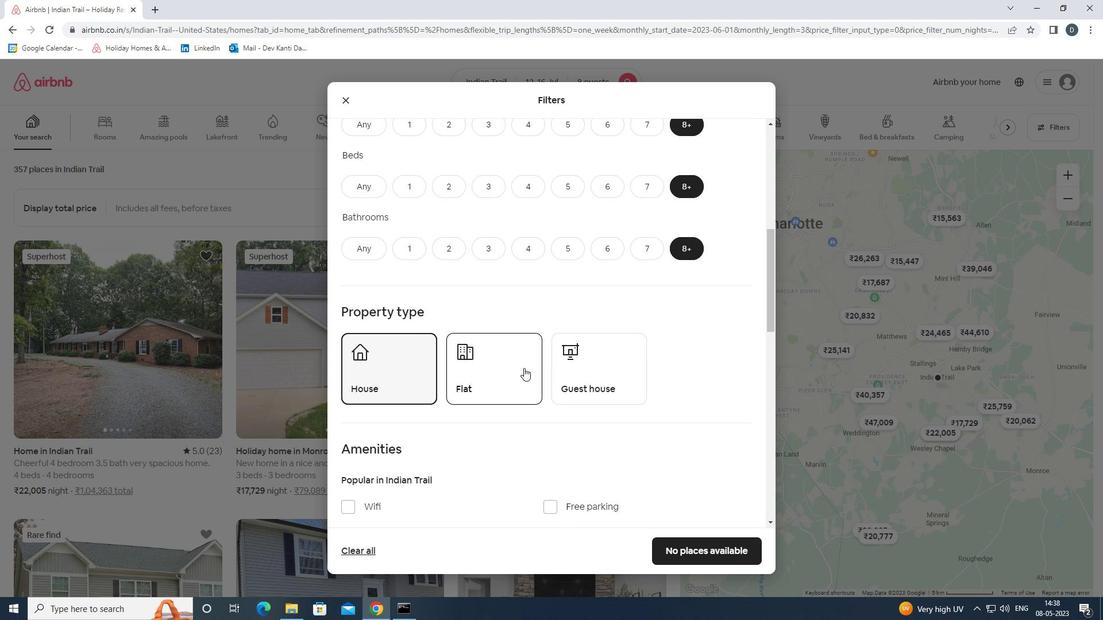 
Action: Mouse moved to (608, 363)
Screenshot: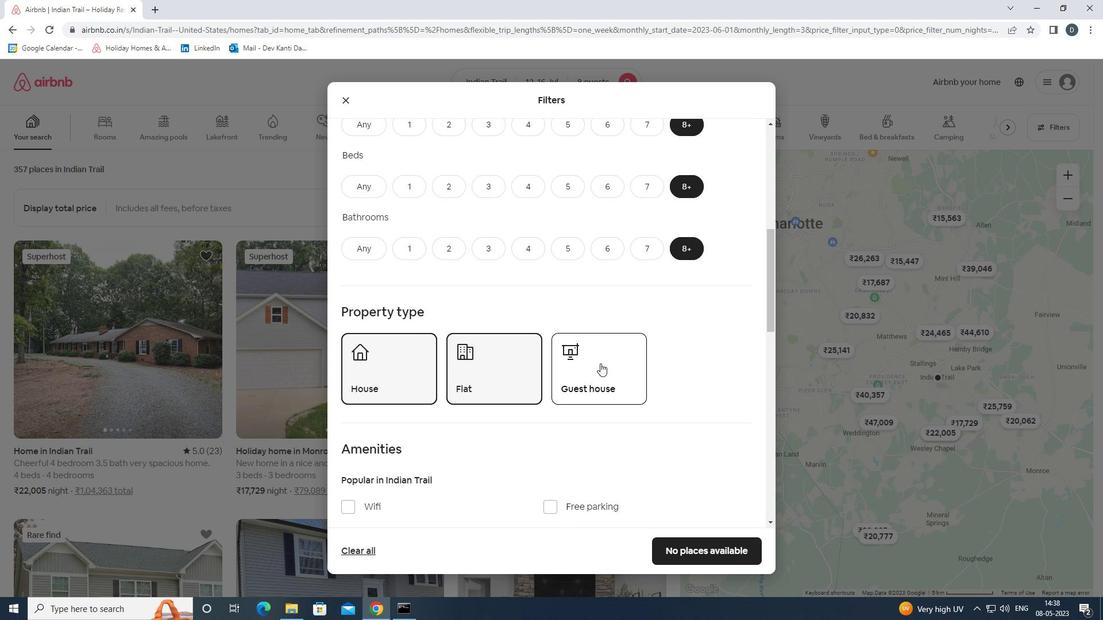 
Action: Mouse pressed left at (608, 363)
Screenshot: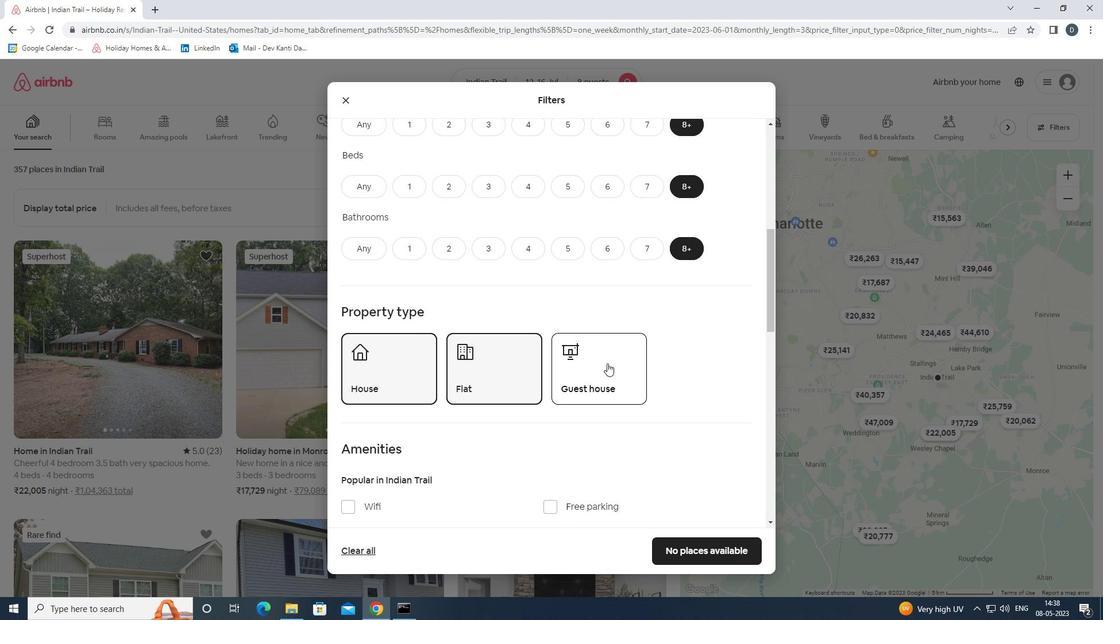 
Action: Mouse scrolled (608, 363) with delta (0, 0)
Screenshot: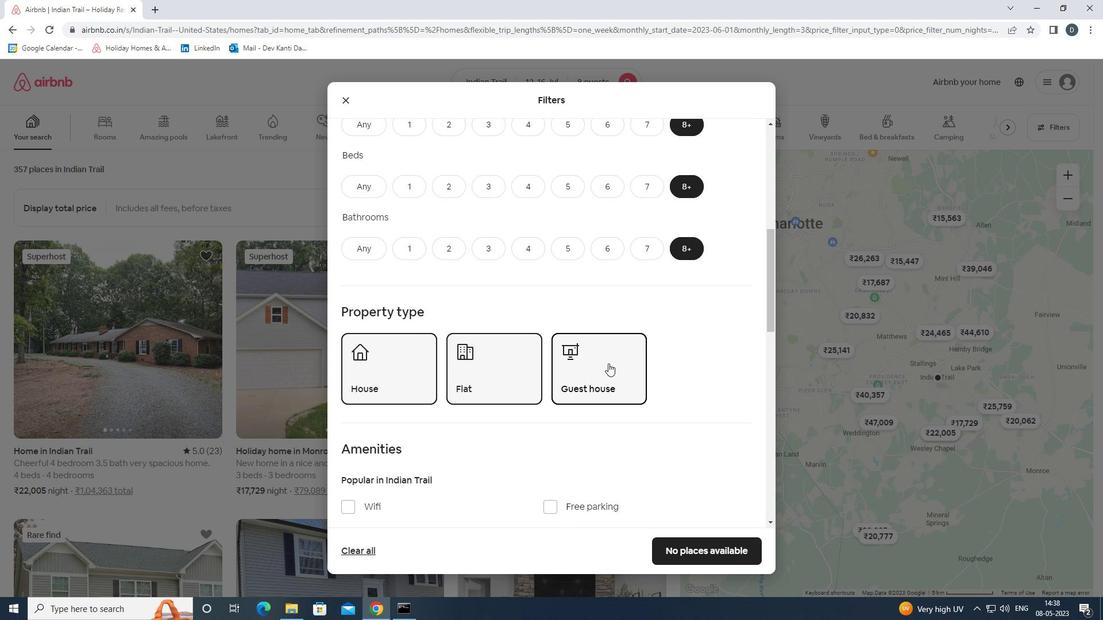 
Action: Mouse scrolled (608, 363) with delta (0, 0)
Screenshot: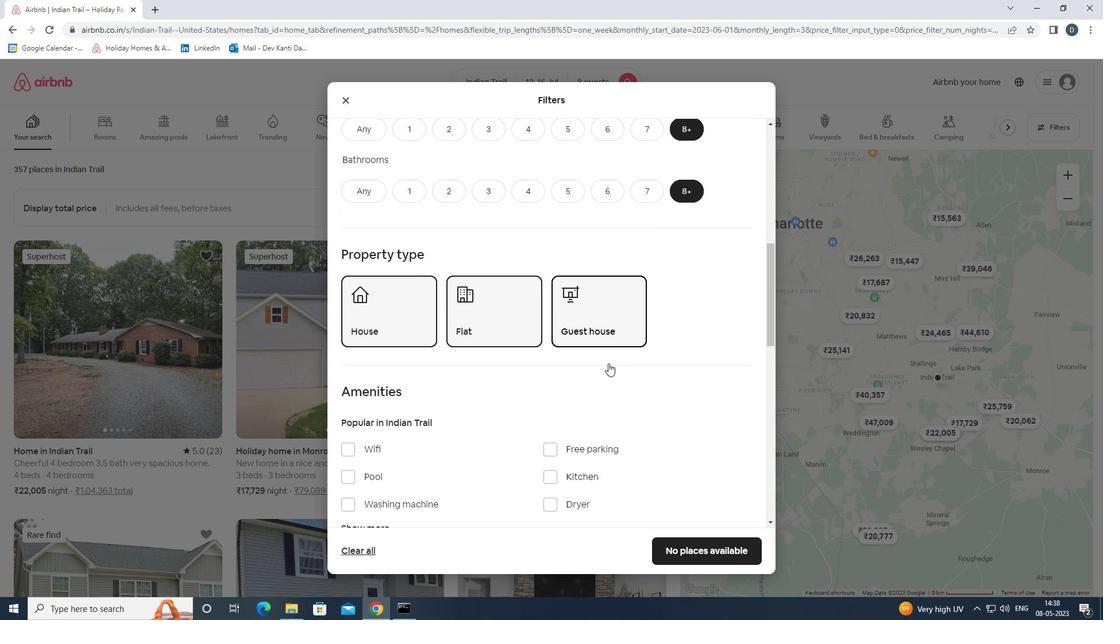 
Action: Mouse moved to (388, 389)
Screenshot: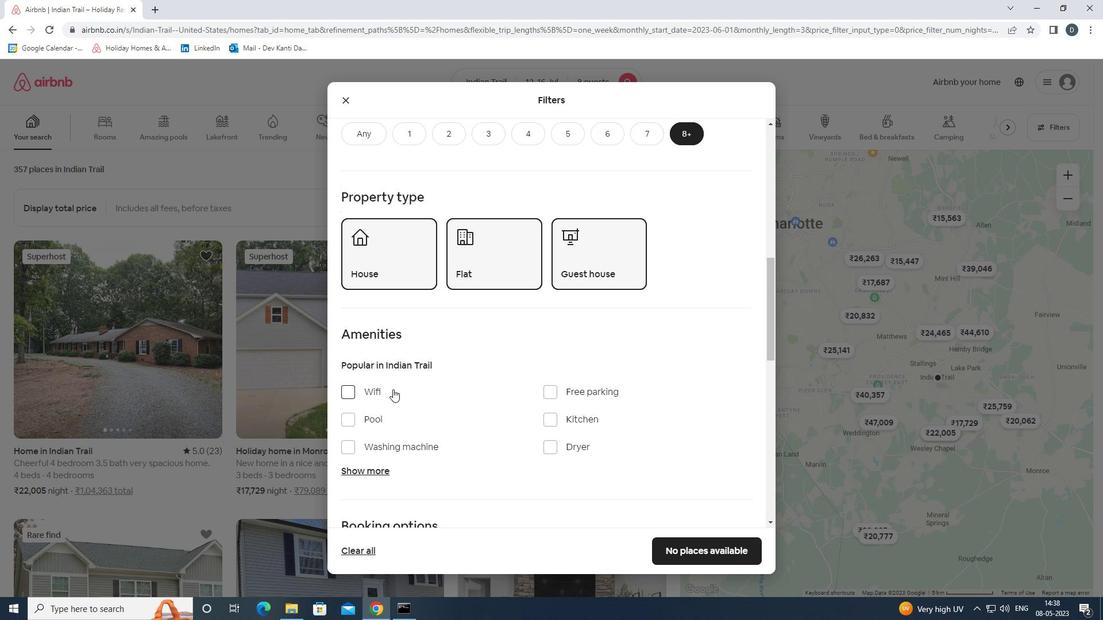 
Action: Mouse pressed left at (388, 389)
Screenshot: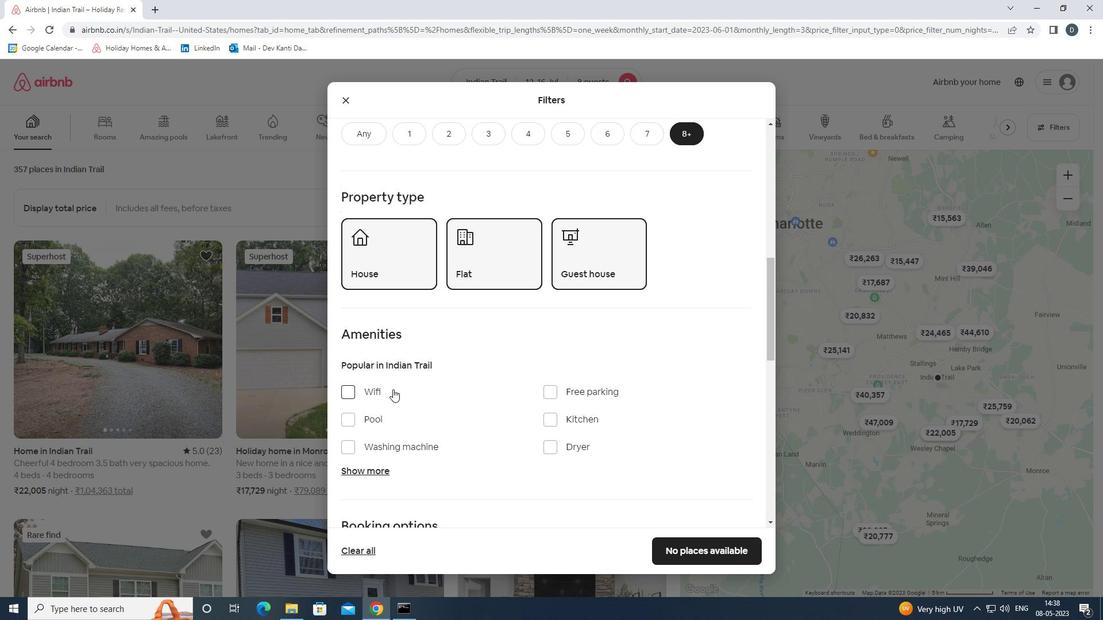 
Action: Mouse moved to (570, 391)
Screenshot: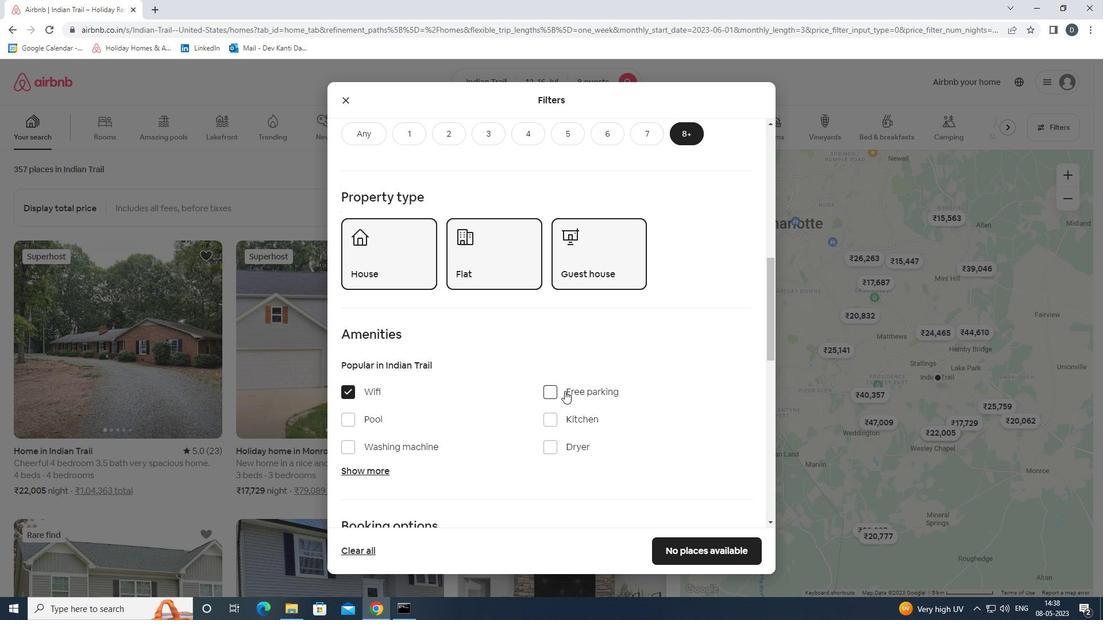 
Action: Mouse pressed left at (570, 391)
Screenshot: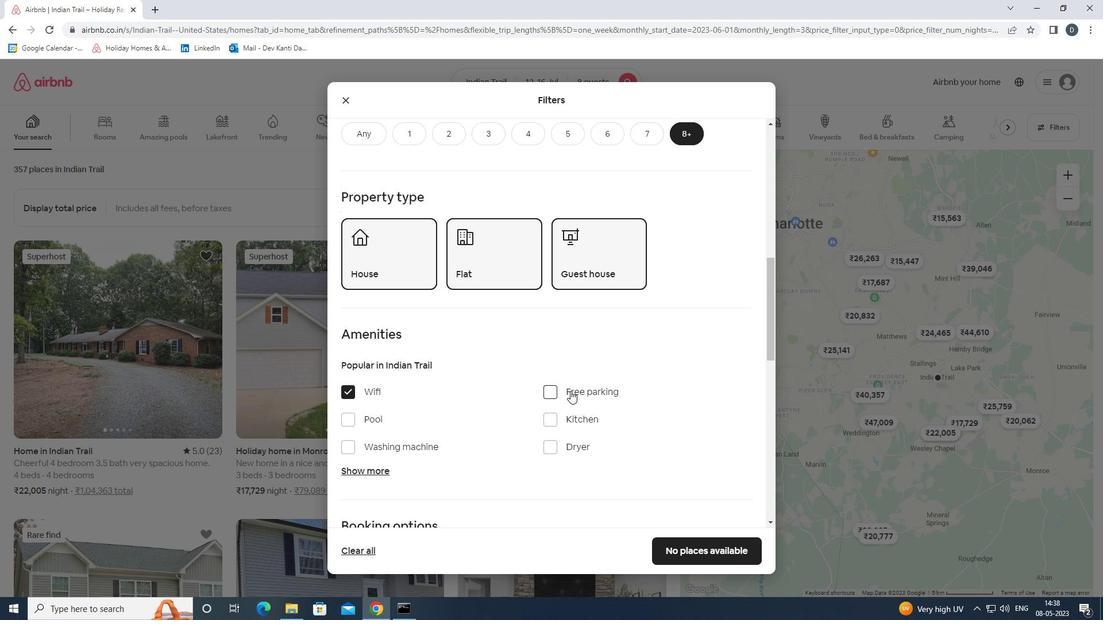 
Action: Mouse moved to (570, 389)
Screenshot: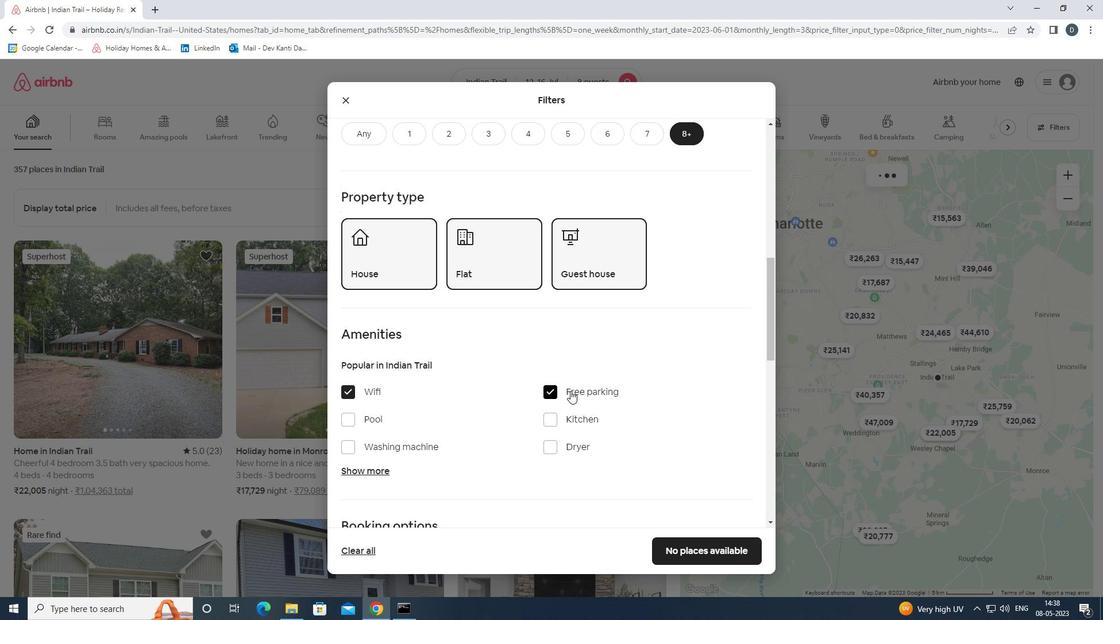 
Action: Mouse scrolled (570, 388) with delta (0, 0)
Screenshot: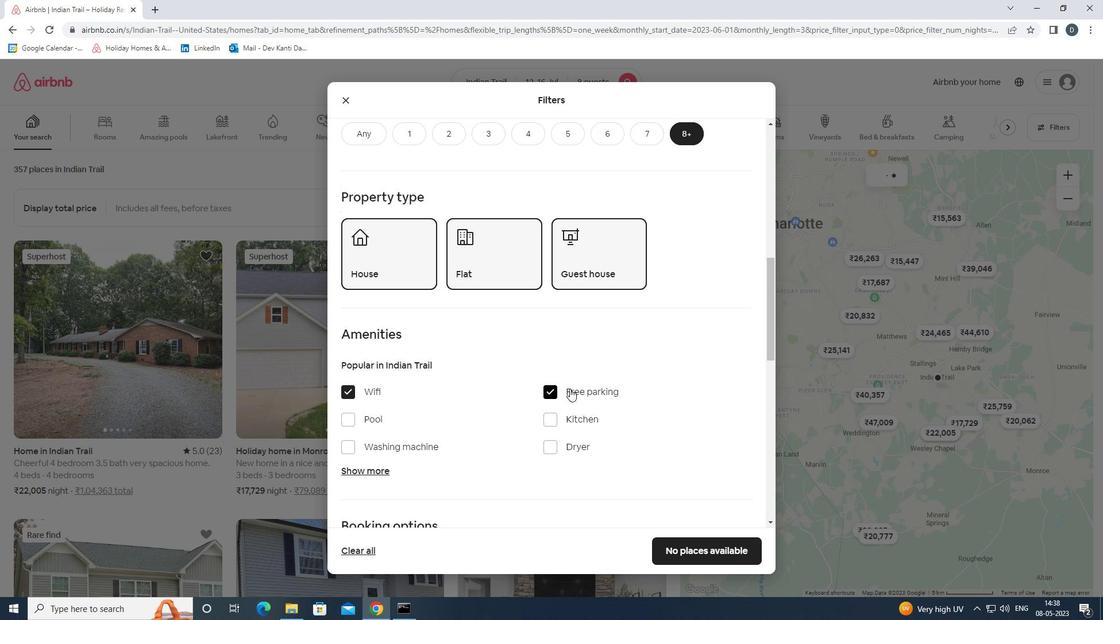 
Action: Mouse moved to (376, 415)
Screenshot: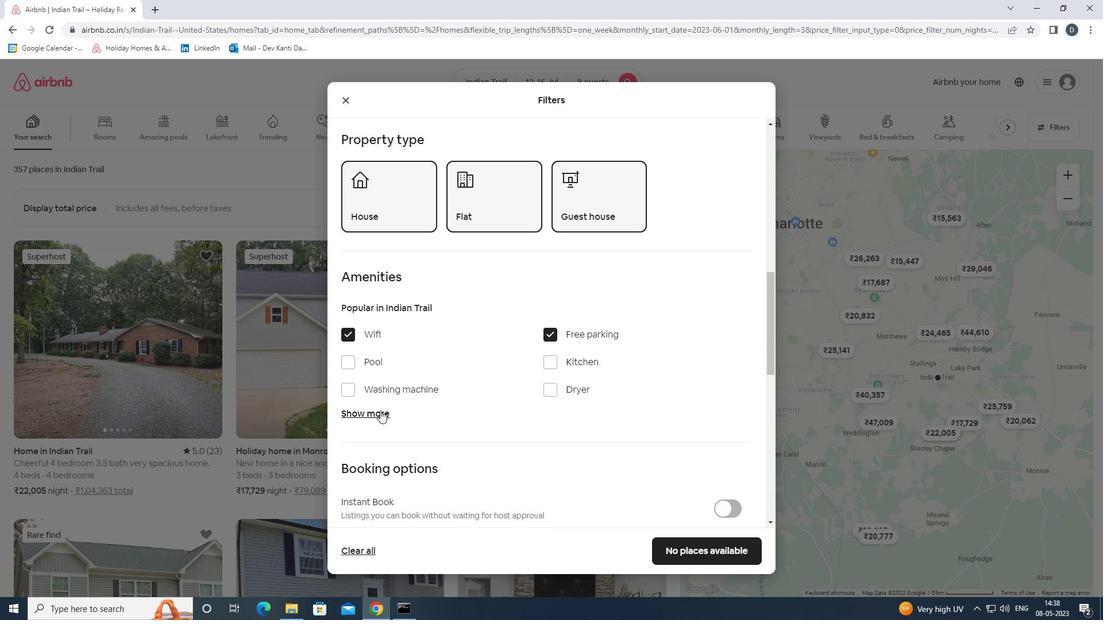 
Action: Mouse pressed left at (376, 415)
Screenshot: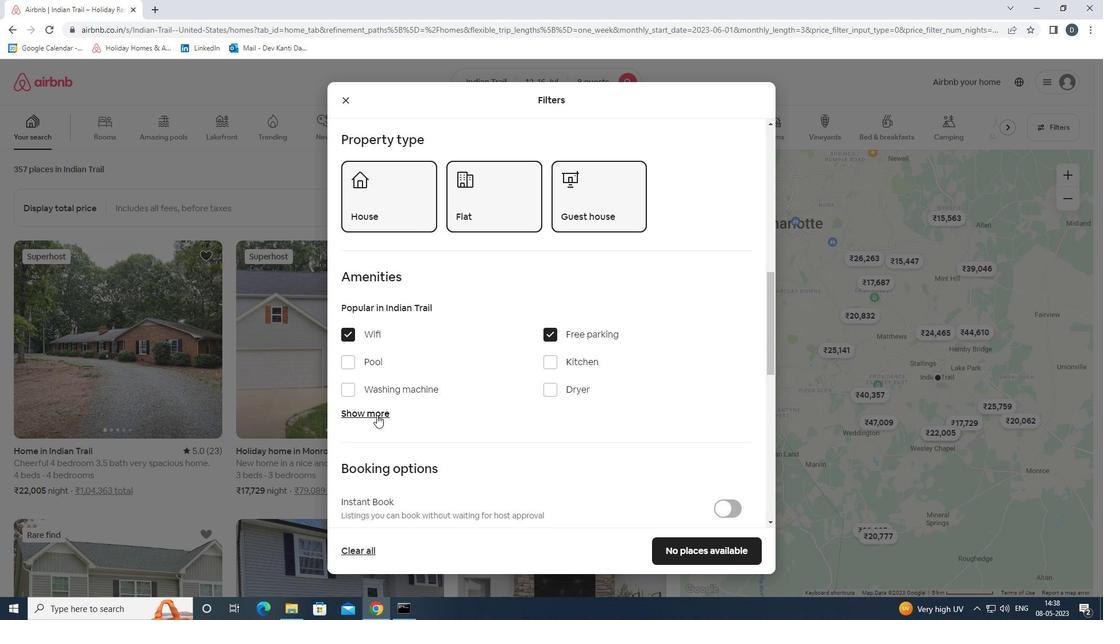 
Action: Mouse moved to (420, 410)
Screenshot: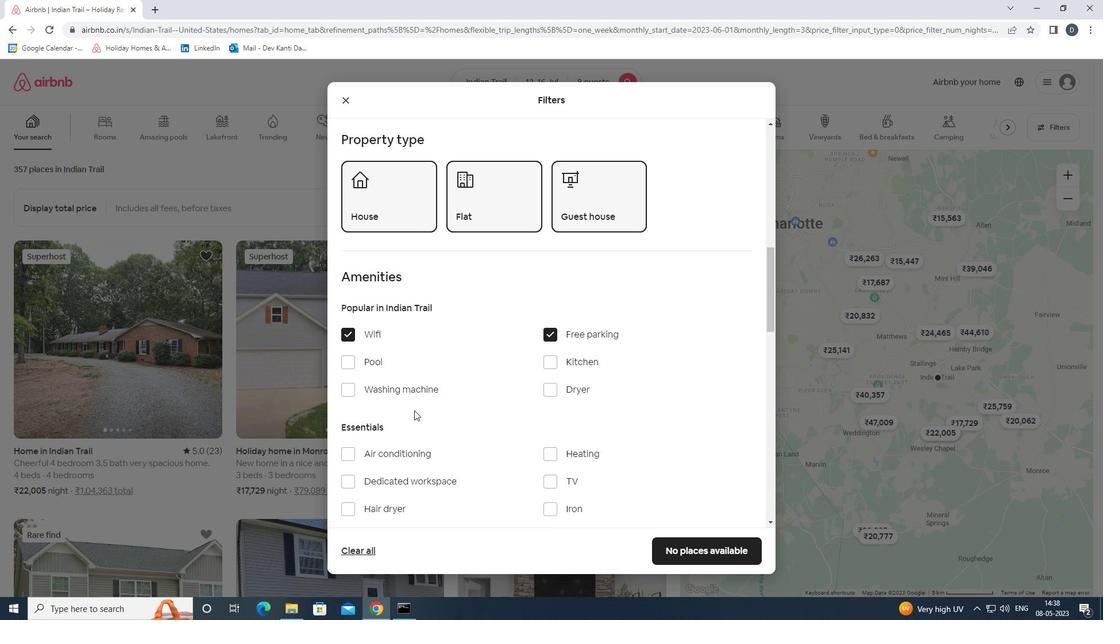 
Action: Mouse scrolled (420, 409) with delta (0, 0)
Screenshot: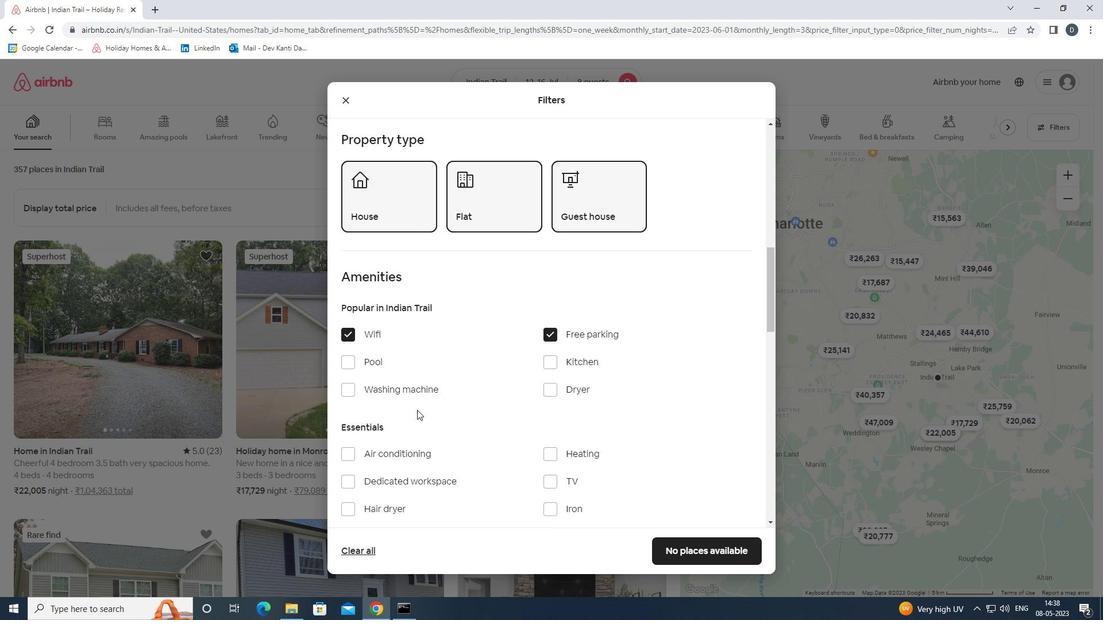
Action: Mouse moved to (423, 410)
Screenshot: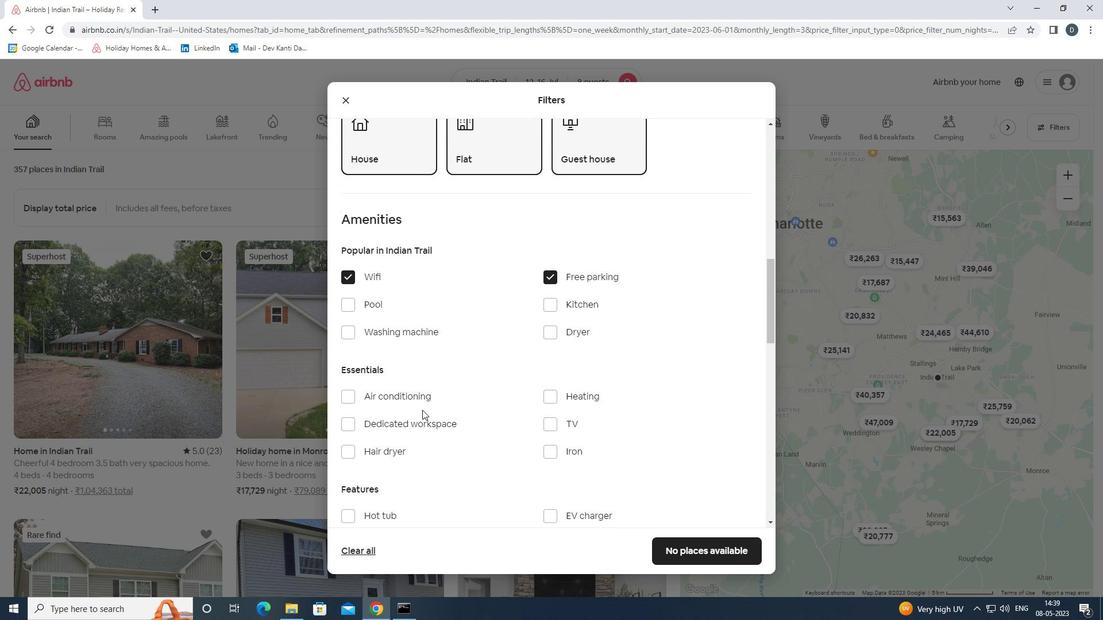 
Action: Mouse scrolled (423, 409) with delta (0, 0)
Screenshot: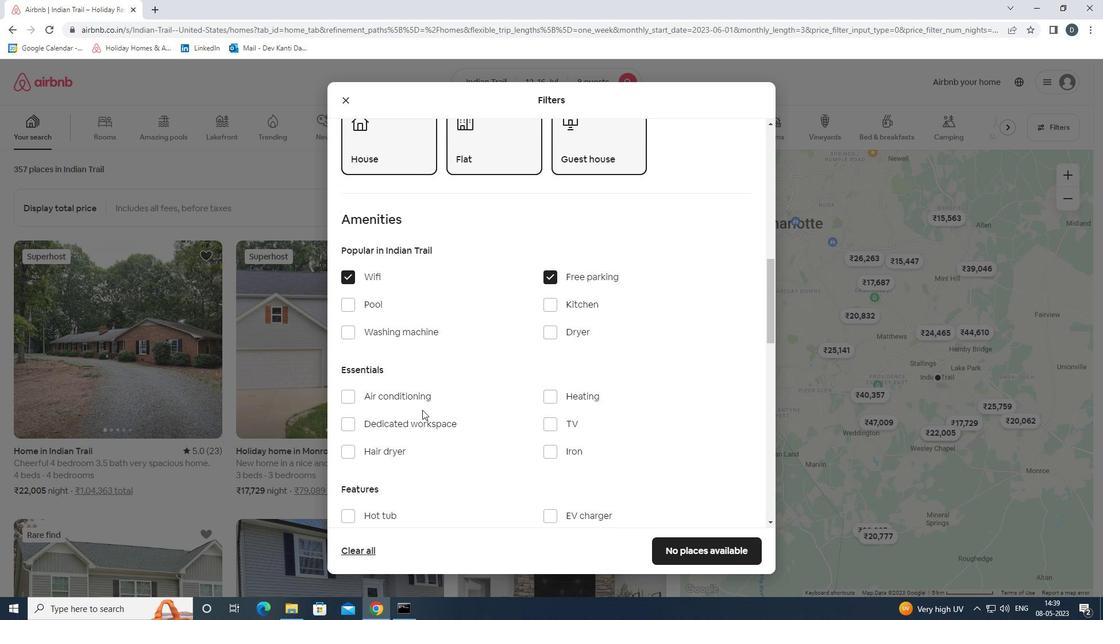 
Action: Mouse scrolled (423, 409) with delta (0, 0)
Screenshot: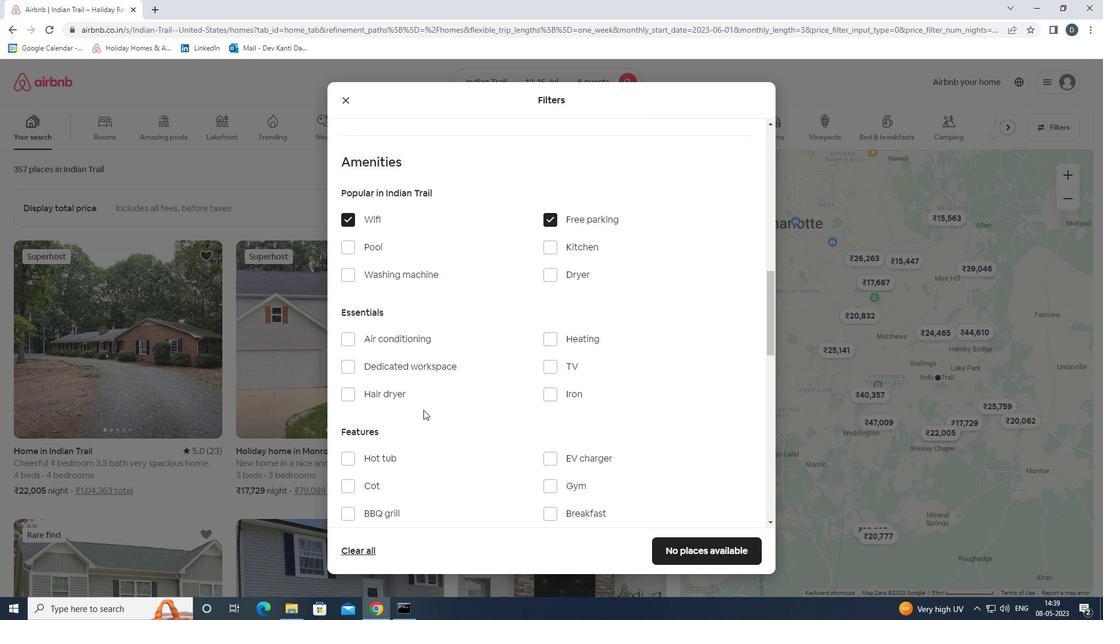 
Action: Mouse moved to (554, 311)
Screenshot: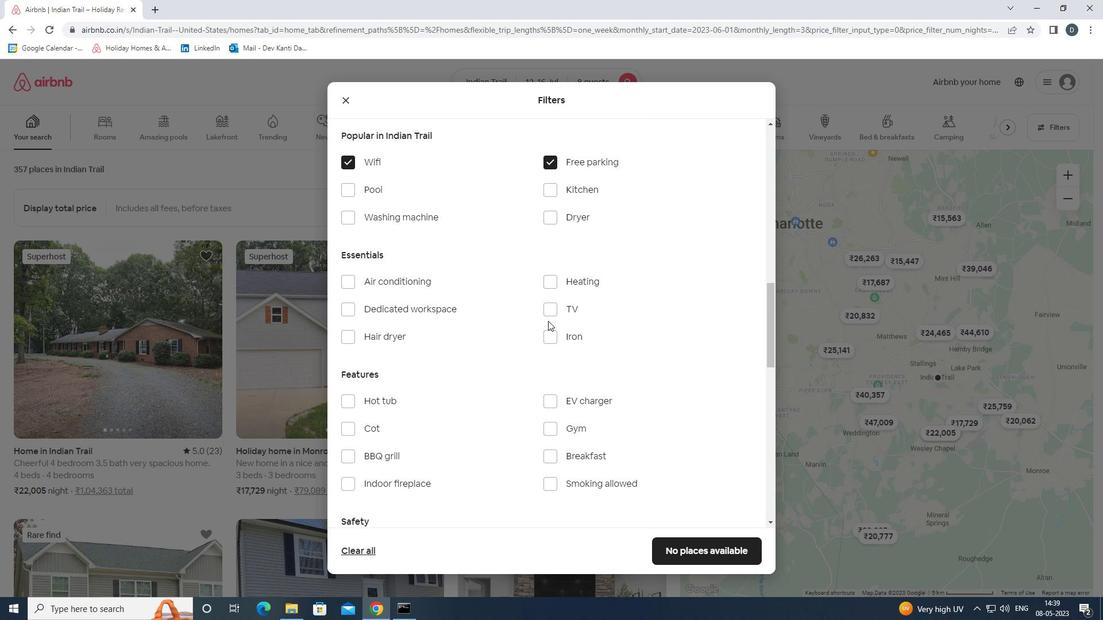 
Action: Mouse pressed left at (554, 311)
Screenshot: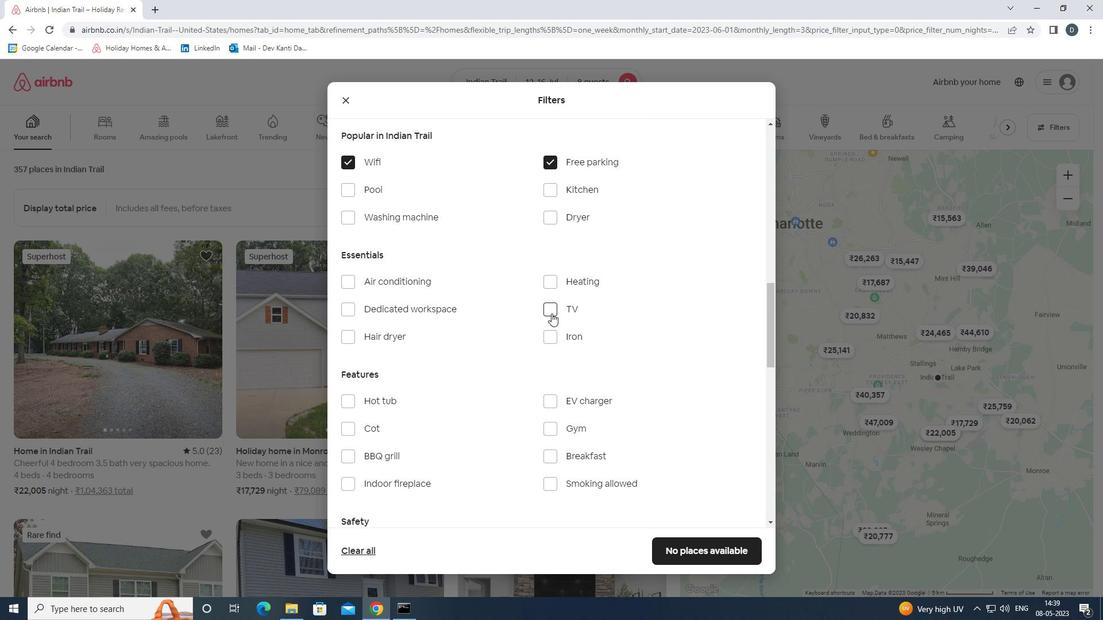 
Action: Mouse moved to (554, 424)
Screenshot: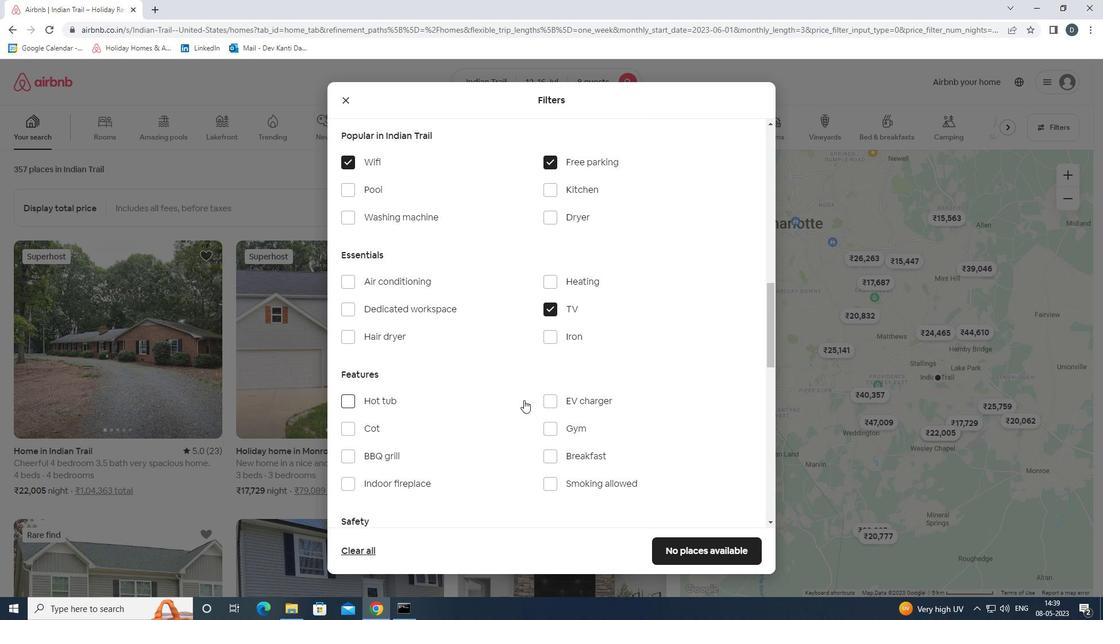 
Action: Mouse pressed left at (554, 424)
Screenshot: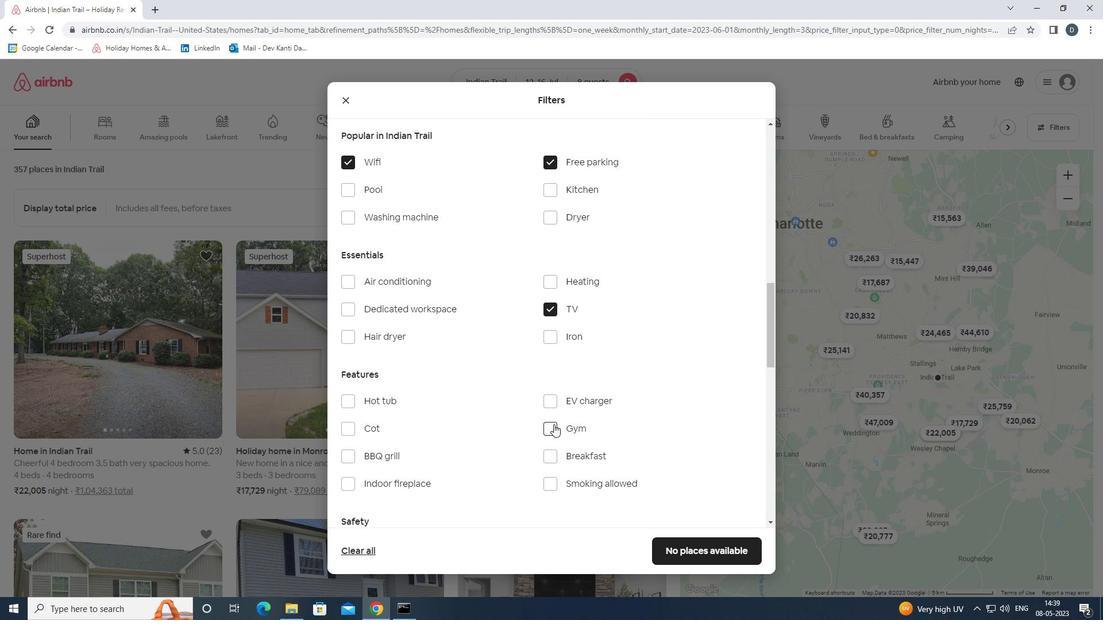 
Action: Mouse moved to (555, 454)
Screenshot: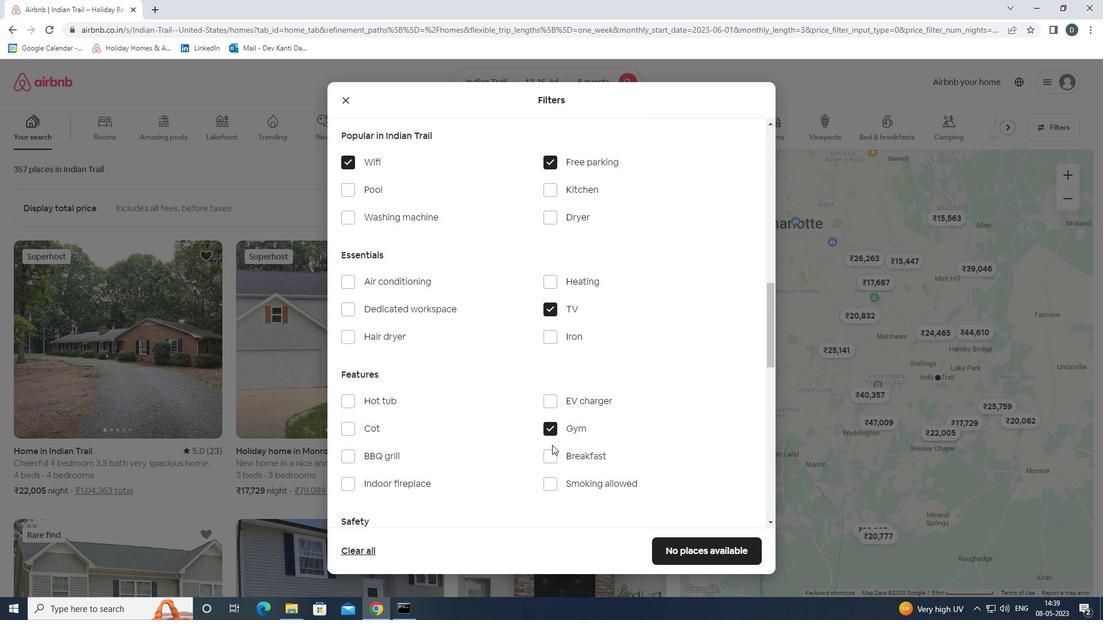
Action: Mouse pressed left at (555, 454)
Screenshot: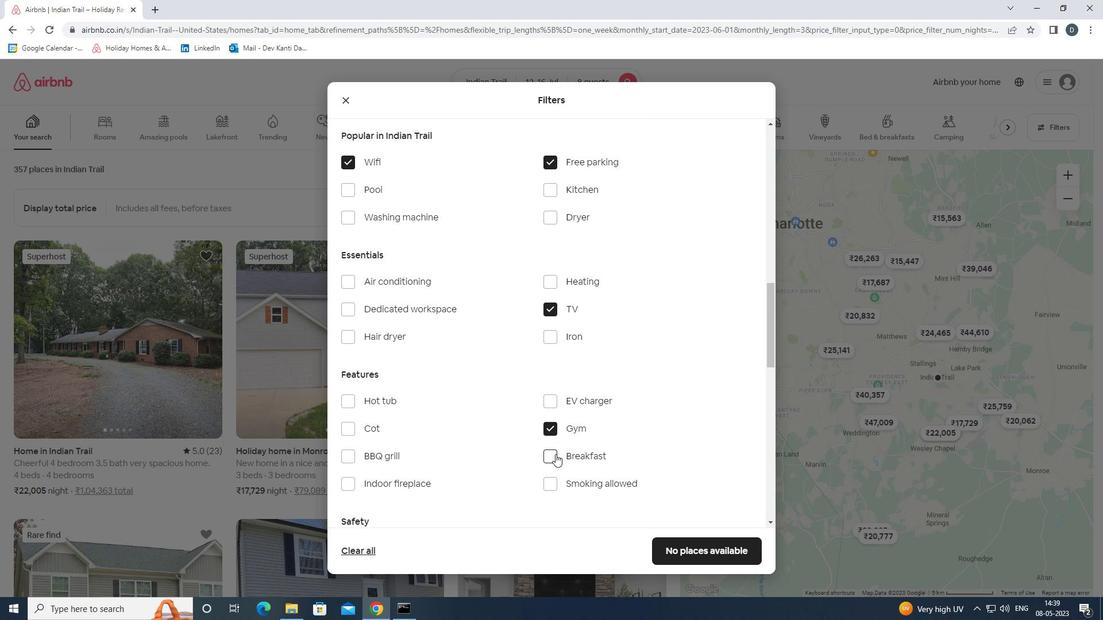 
Action: Mouse moved to (555, 449)
Screenshot: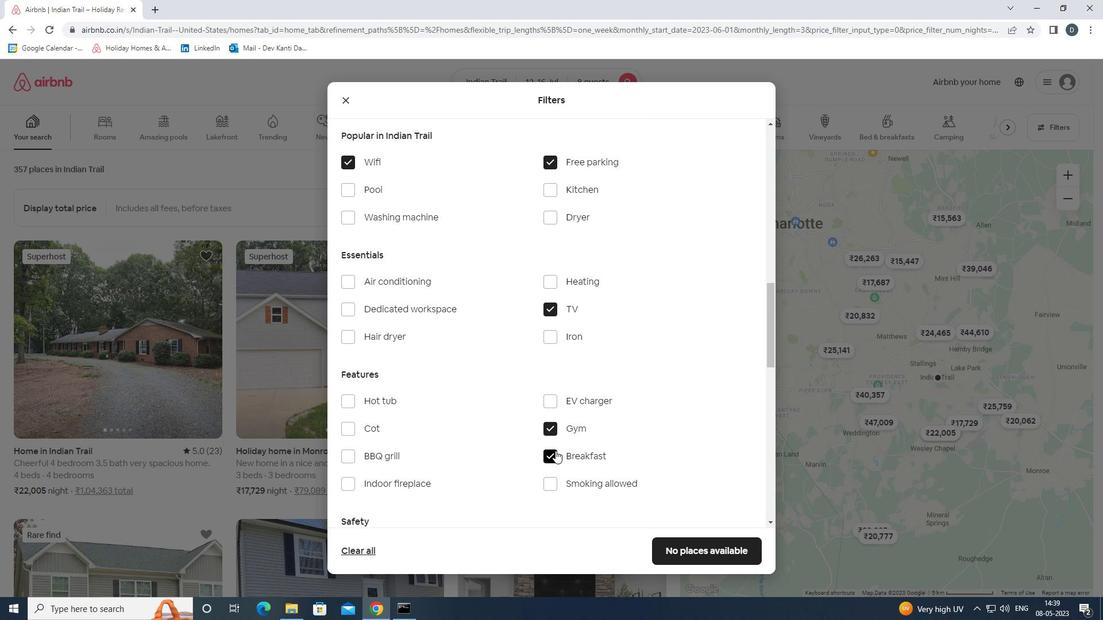 
Action: Mouse scrolled (555, 449) with delta (0, 0)
Screenshot: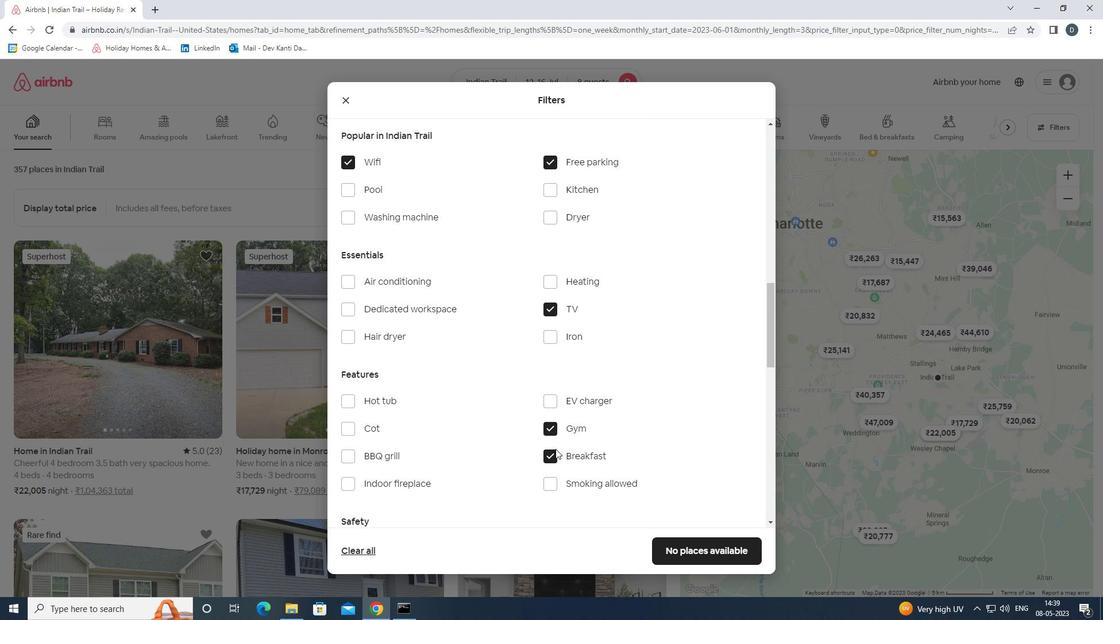 
Action: Mouse scrolled (555, 449) with delta (0, 0)
Screenshot: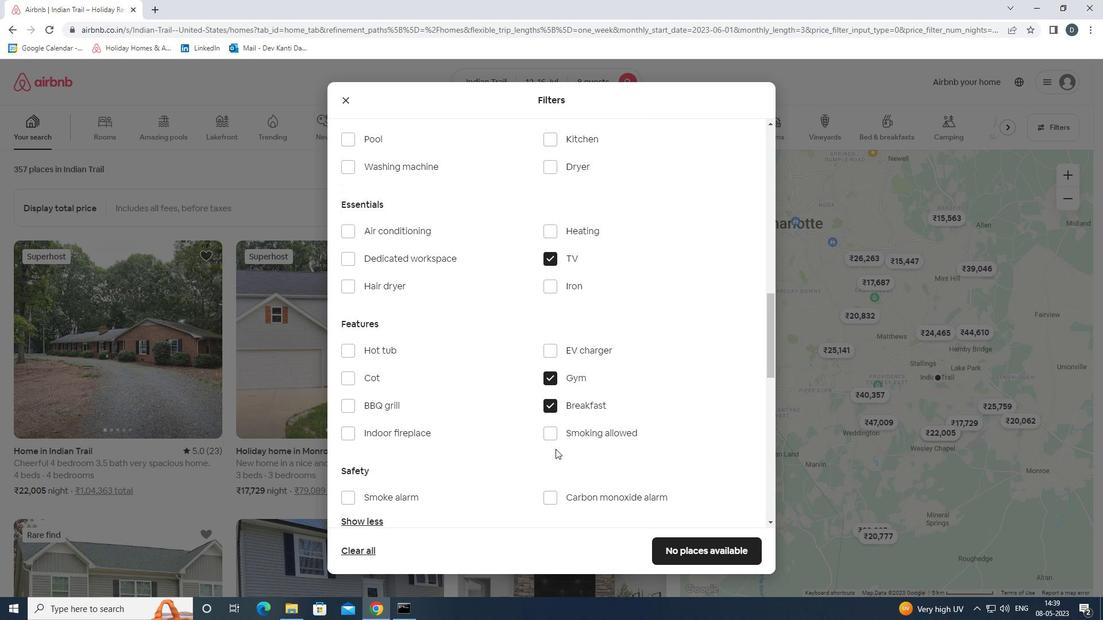 
Action: Mouse moved to (555, 449)
Screenshot: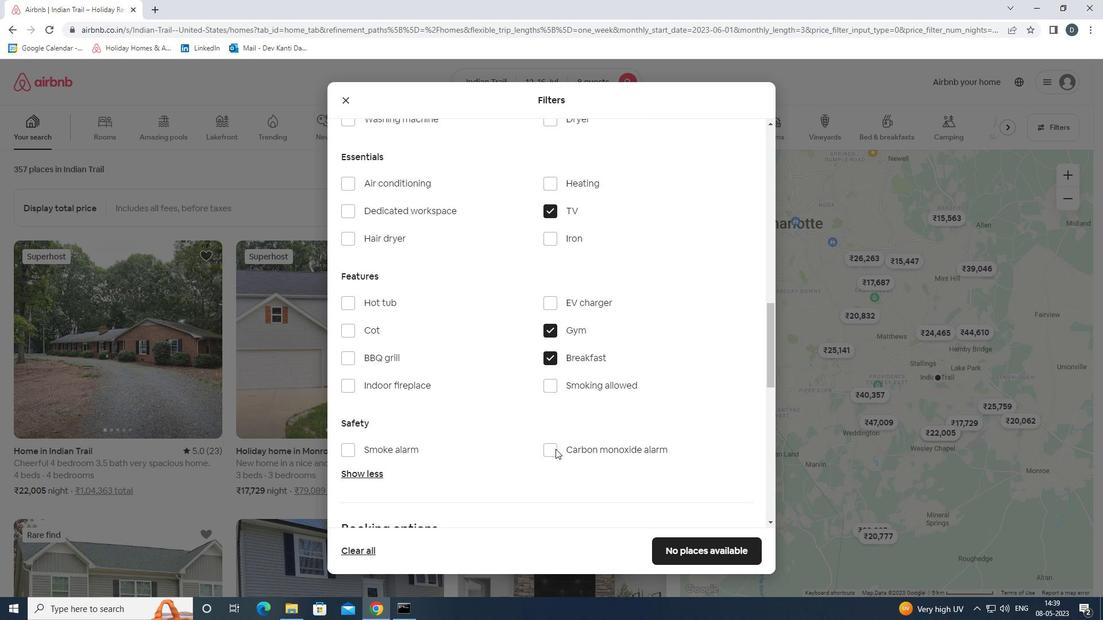 
Action: Mouse scrolled (555, 448) with delta (0, 0)
Screenshot: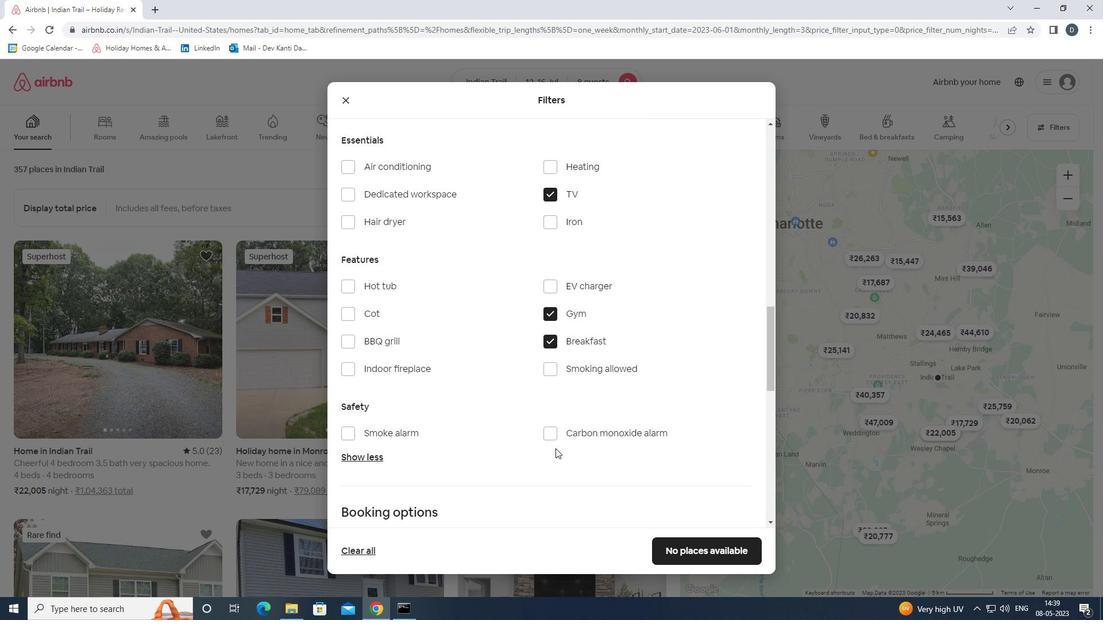 
Action: Mouse scrolled (555, 448) with delta (0, 0)
Screenshot: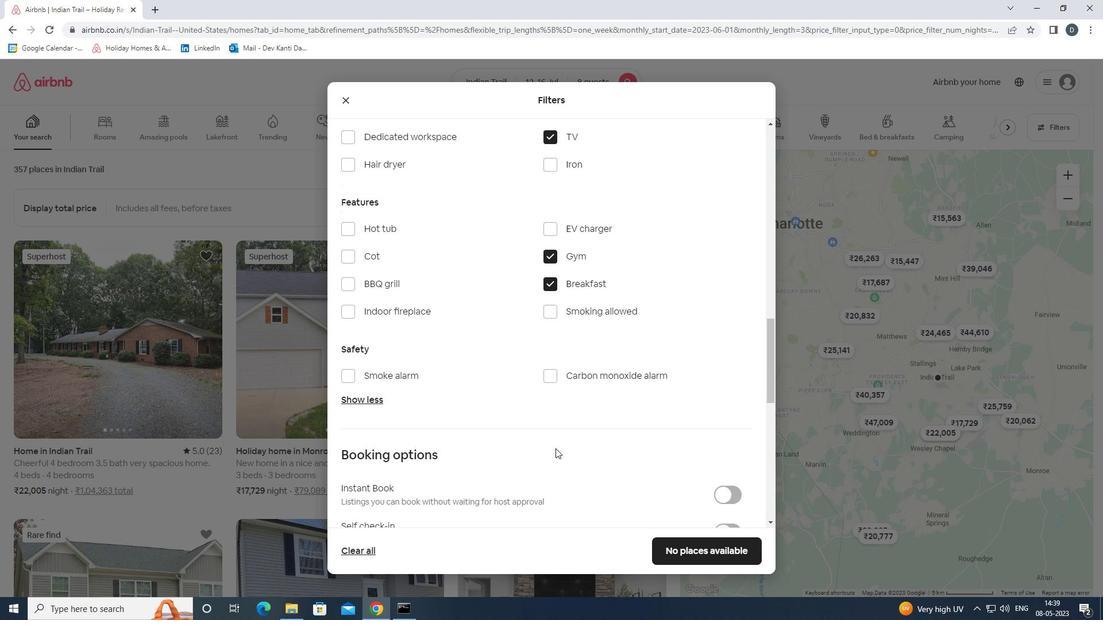 
Action: Mouse scrolled (555, 448) with delta (0, 0)
Screenshot: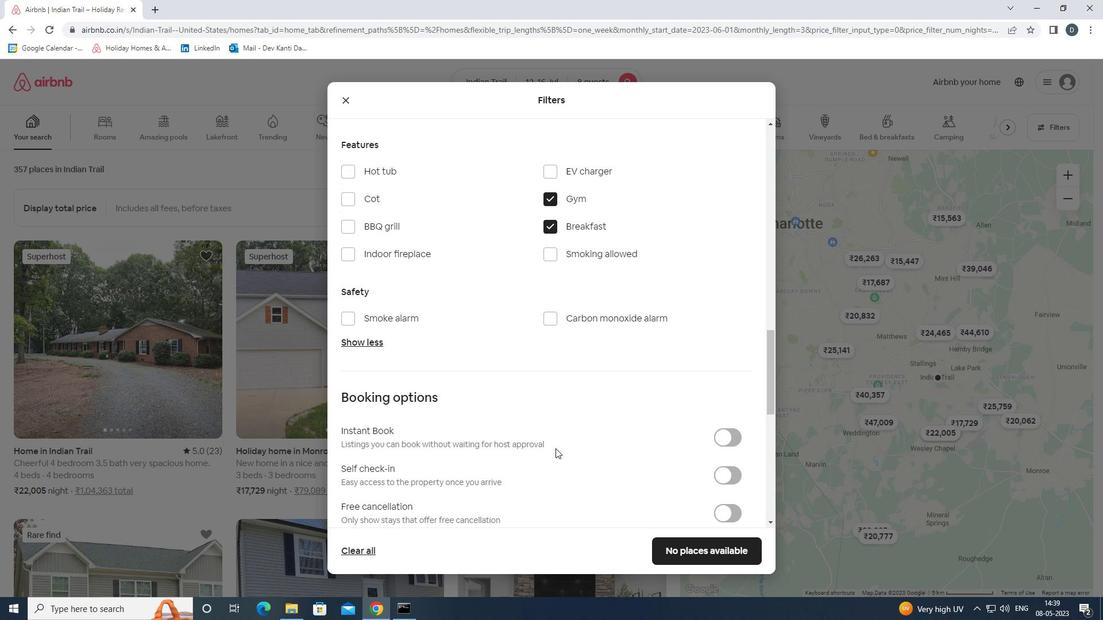 
Action: Mouse moved to (733, 413)
Screenshot: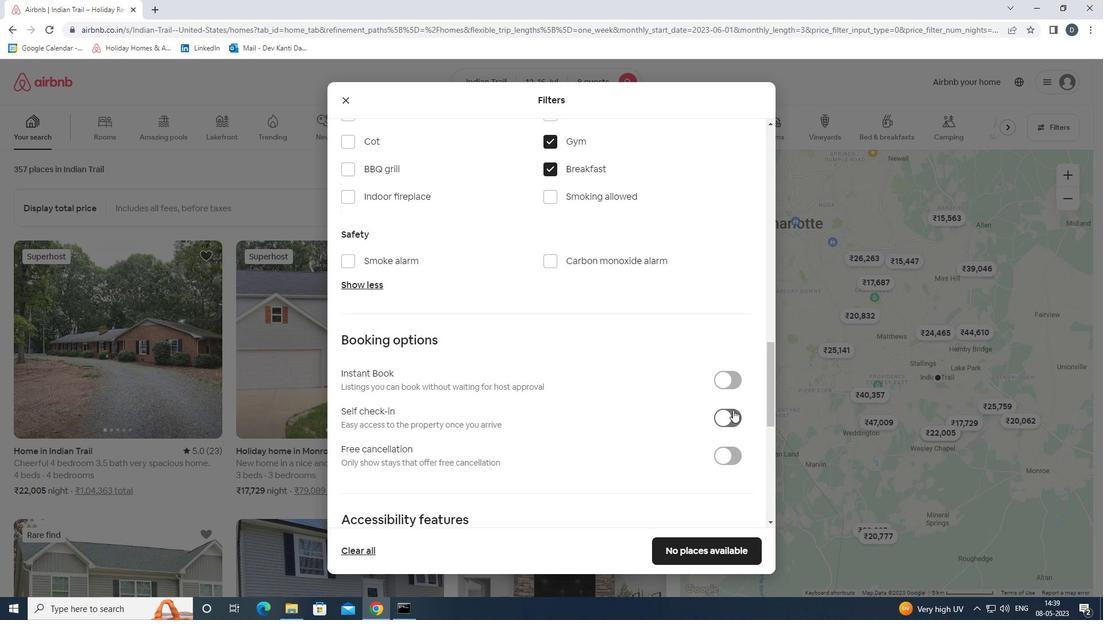
Action: Mouse pressed left at (733, 413)
Screenshot: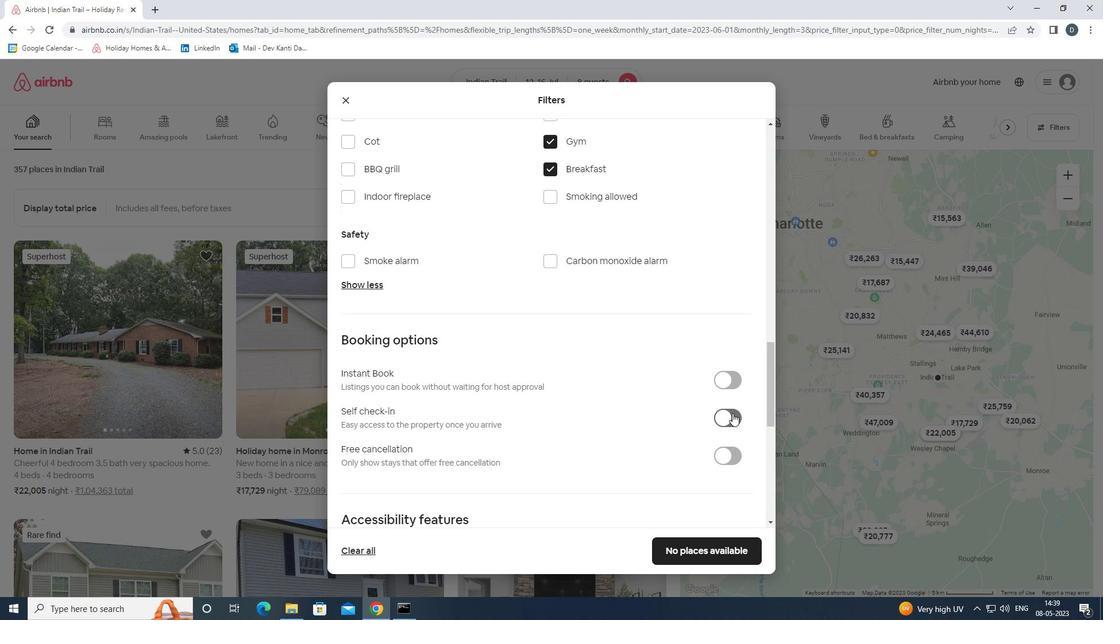 
Action: Mouse scrolled (733, 413) with delta (0, 0)
Screenshot: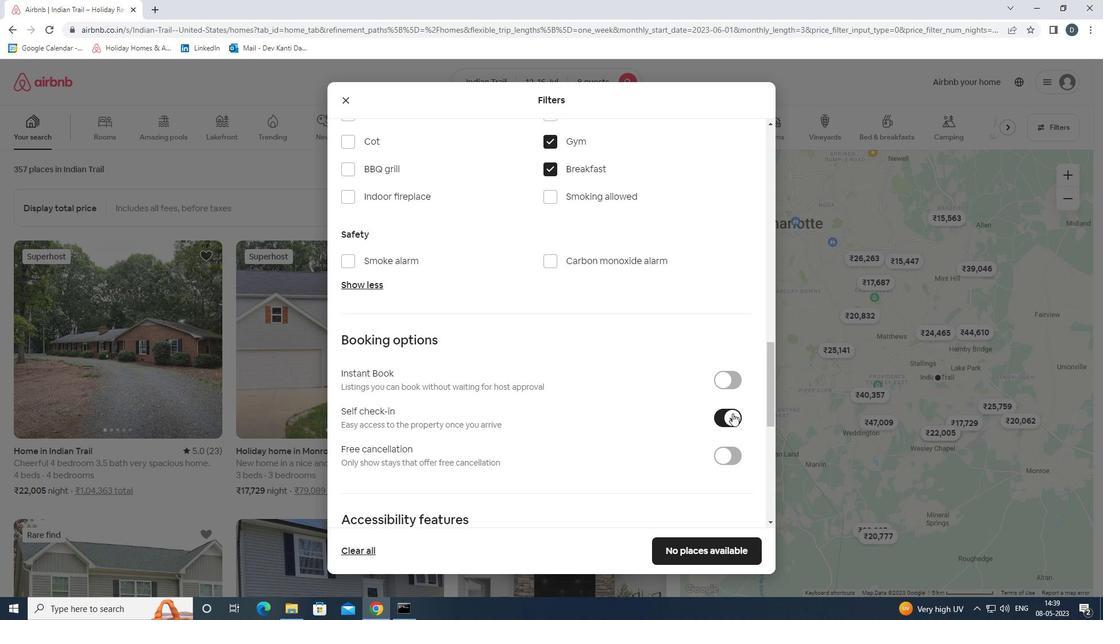 
Action: Mouse scrolled (733, 413) with delta (0, 0)
Screenshot: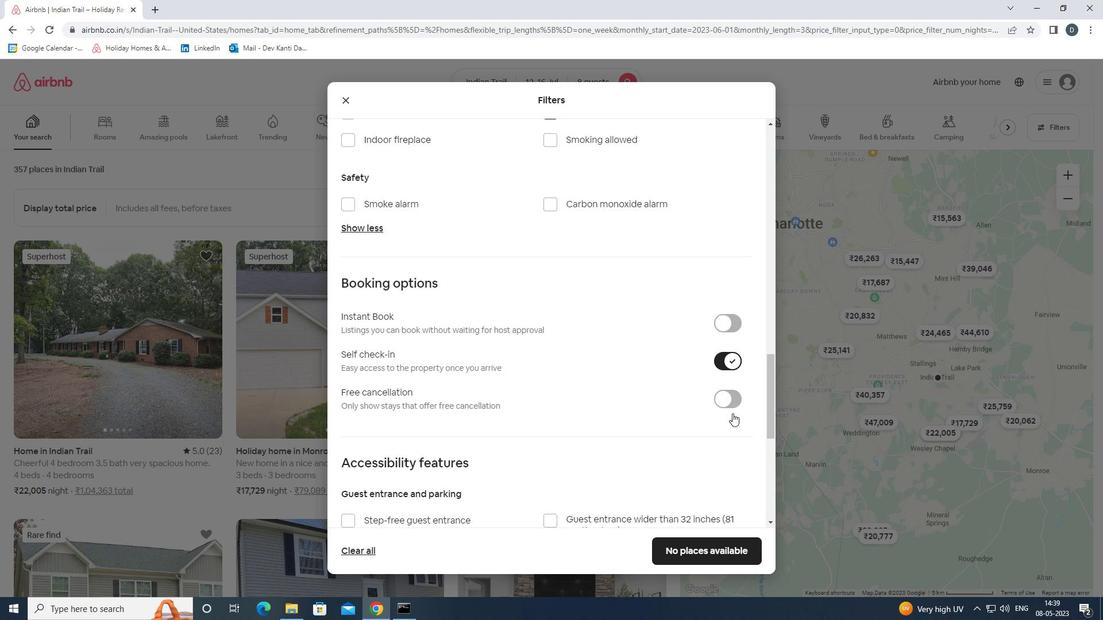 
Action: Mouse scrolled (733, 413) with delta (0, 0)
Screenshot: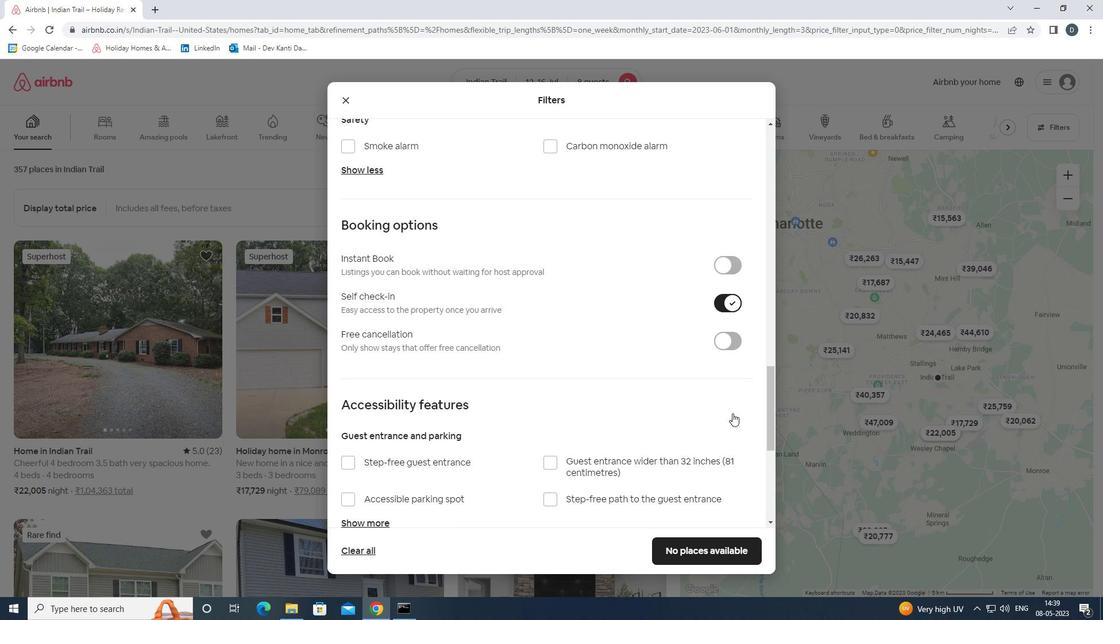 
Action: Mouse scrolled (733, 413) with delta (0, 0)
Screenshot: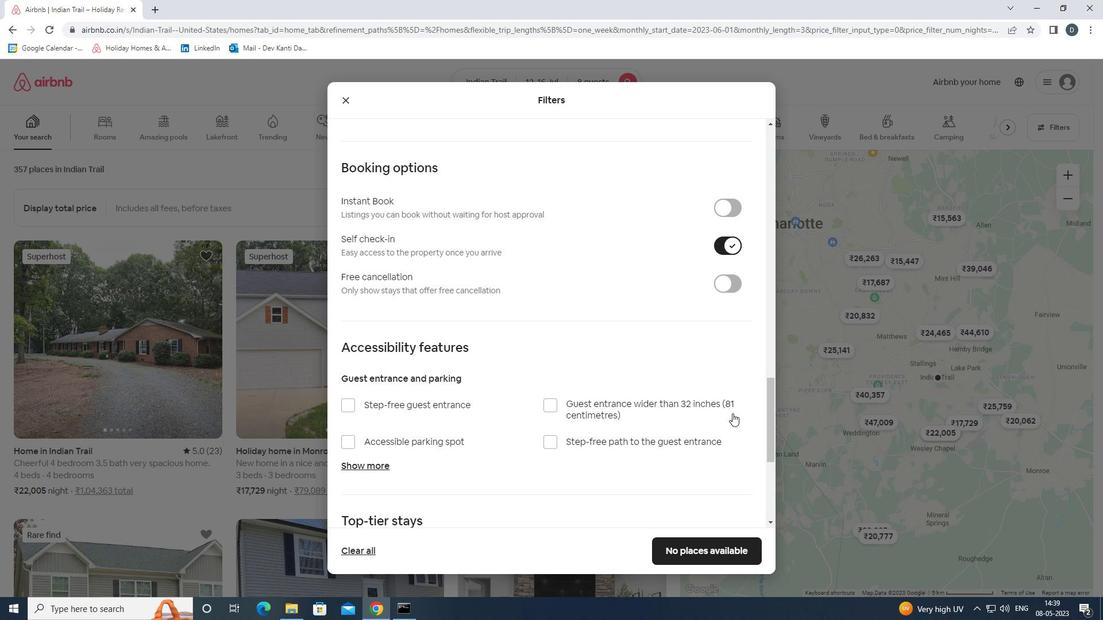 
Action: Mouse scrolled (733, 413) with delta (0, 0)
Screenshot: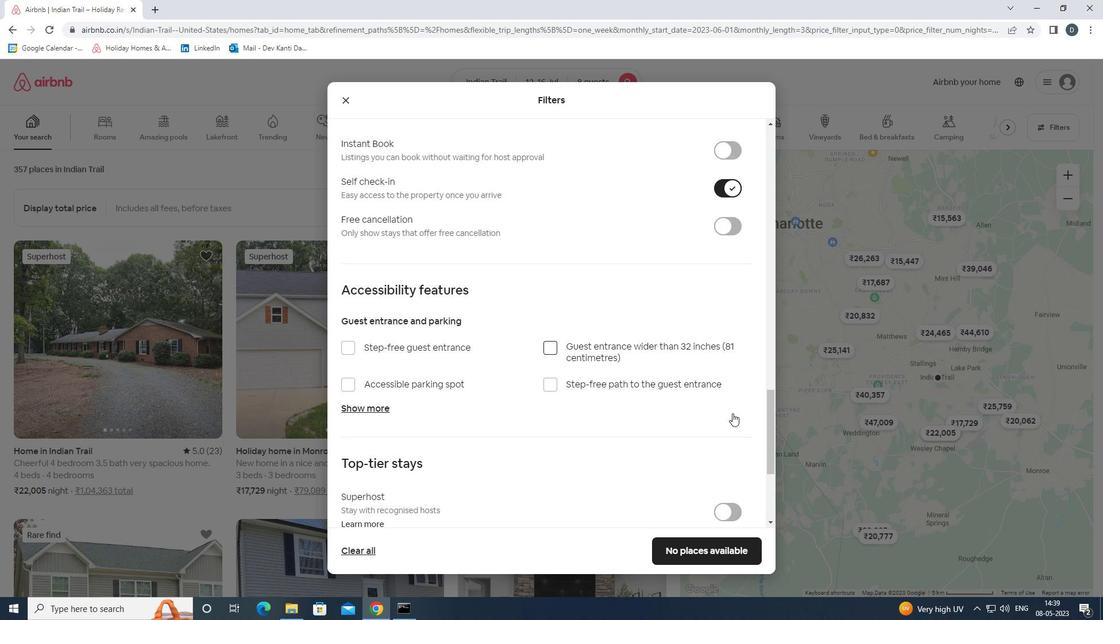 
Action: Mouse scrolled (733, 413) with delta (0, 0)
Screenshot: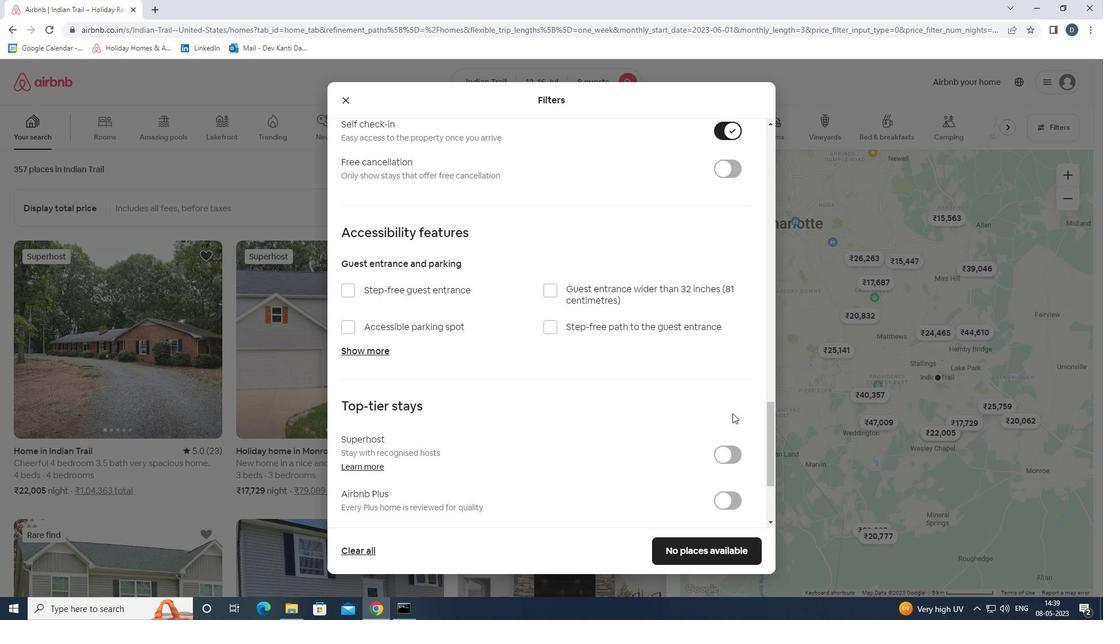 
Action: Mouse scrolled (733, 413) with delta (0, 0)
Screenshot: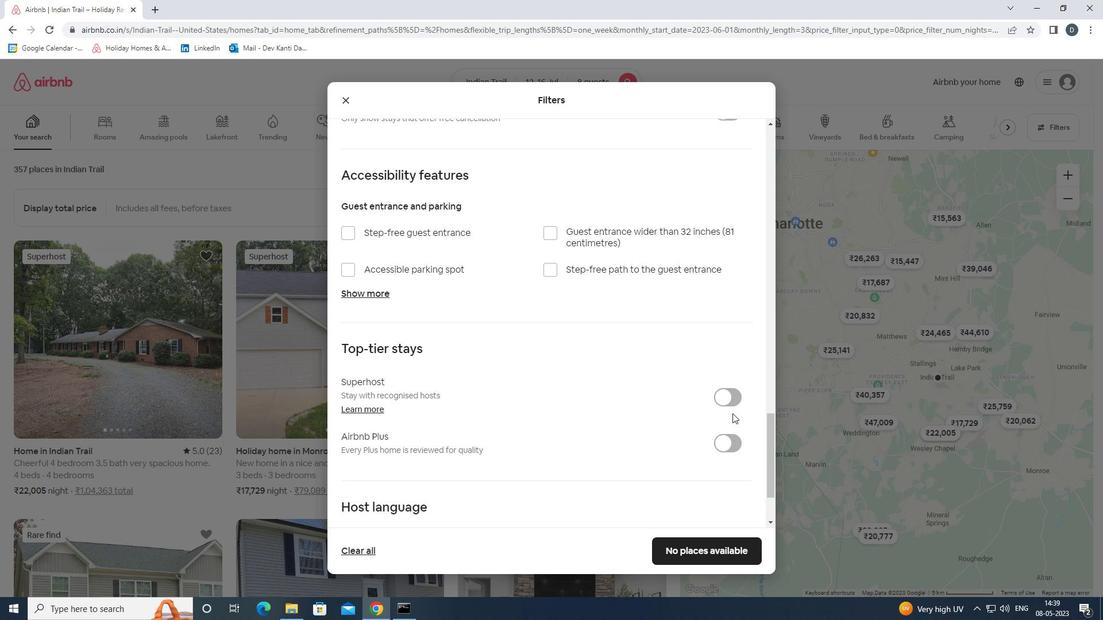 
Action: Mouse scrolled (733, 413) with delta (0, 0)
Screenshot: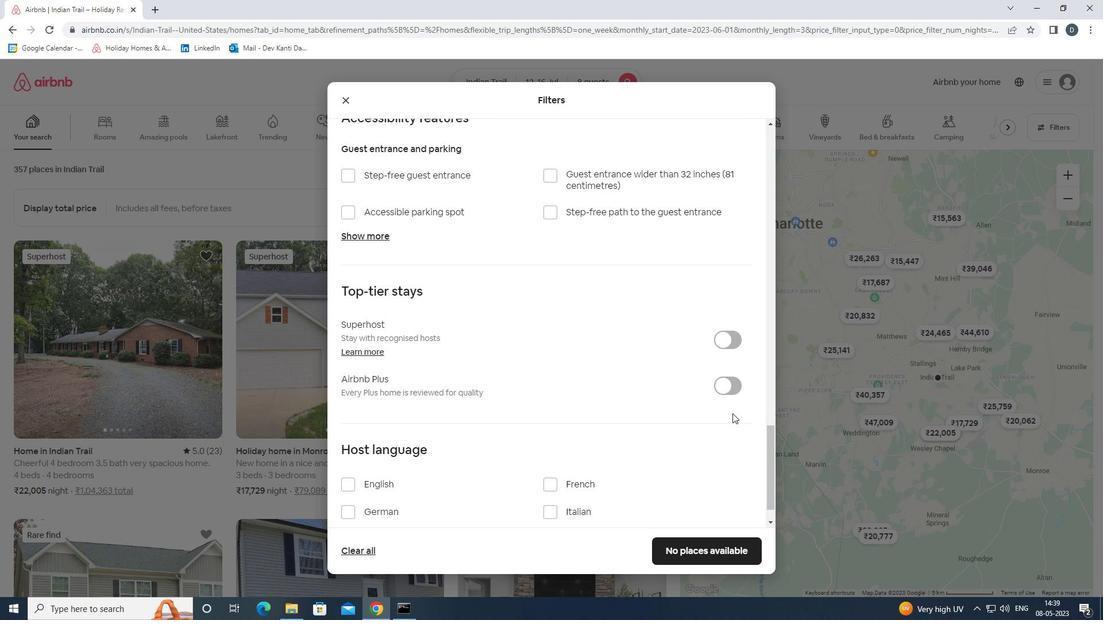 
Action: Mouse scrolled (733, 413) with delta (0, 0)
Screenshot: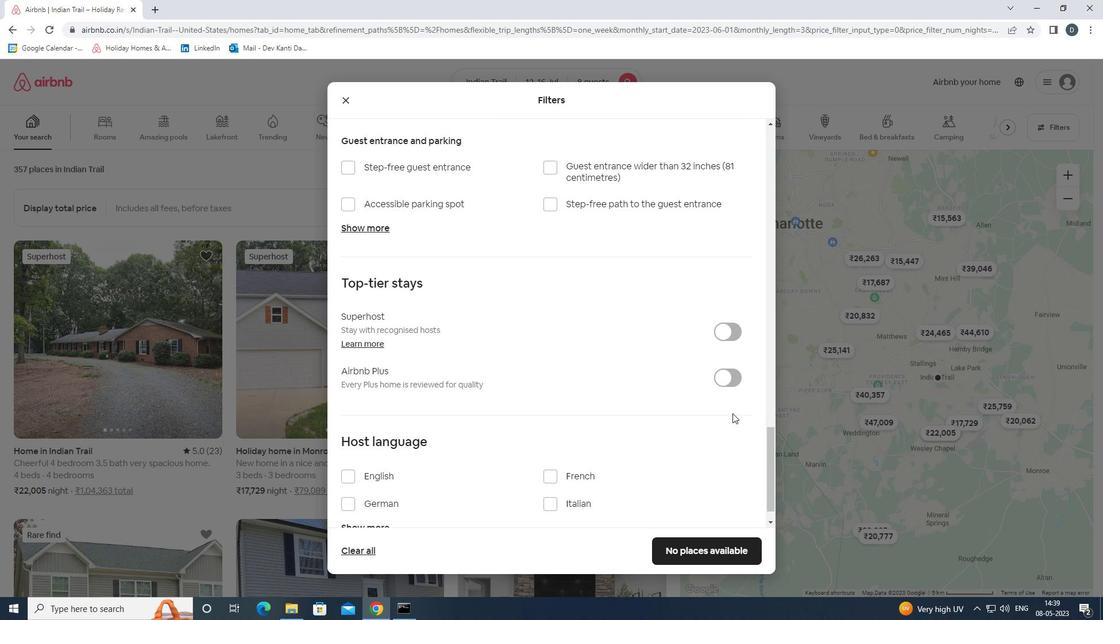 
Action: Mouse moved to (347, 444)
Screenshot: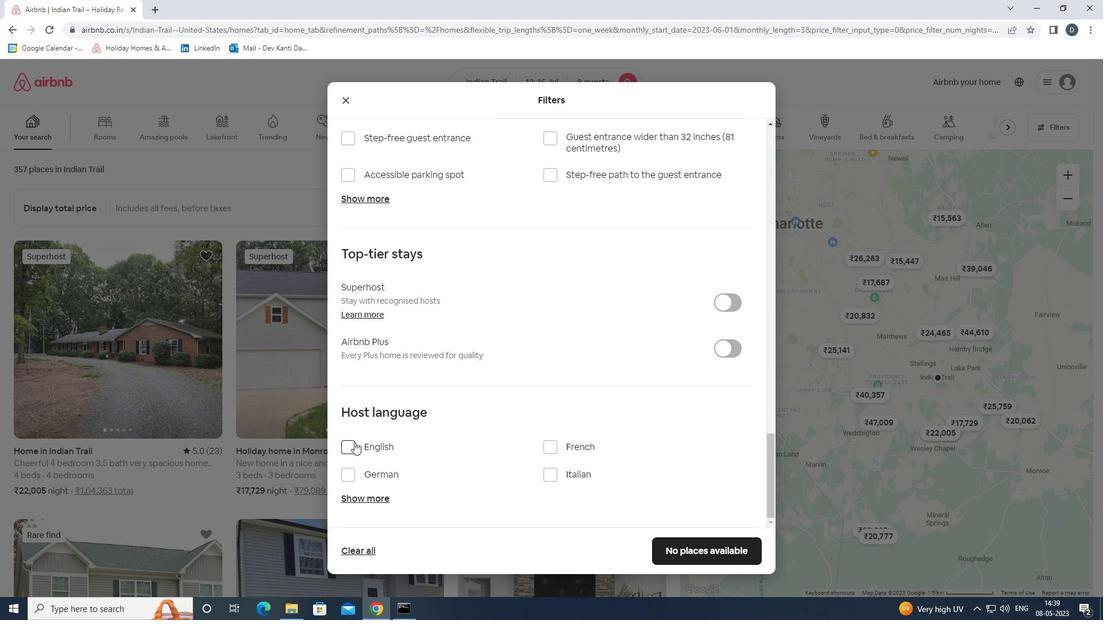 
Action: Mouse pressed left at (347, 444)
Screenshot: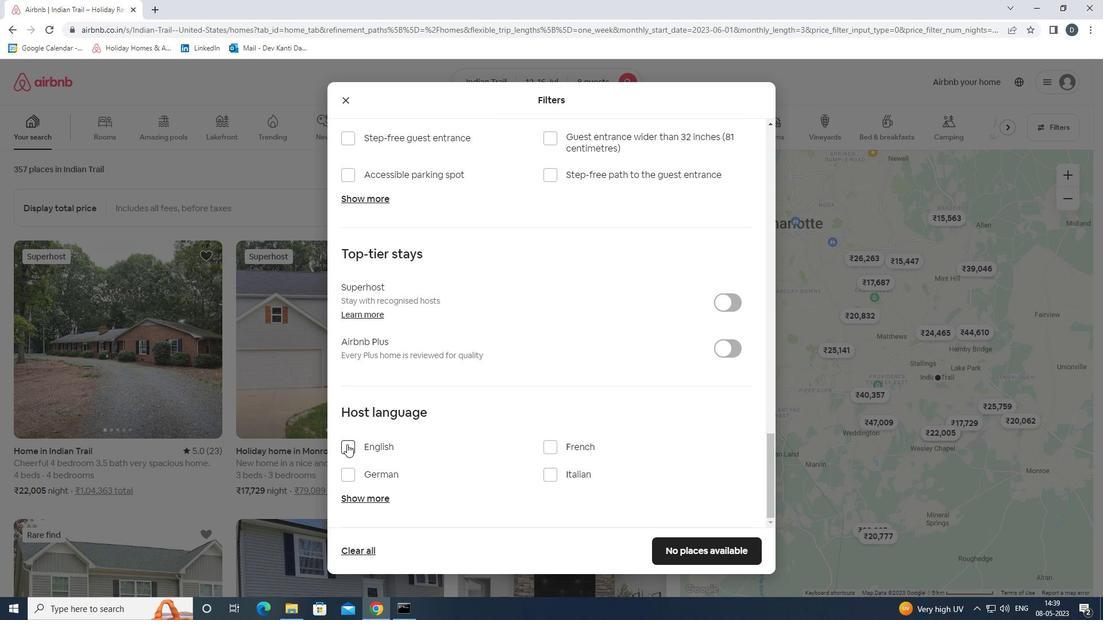 
Action: Mouse moved to (706, 545)
Screenshot: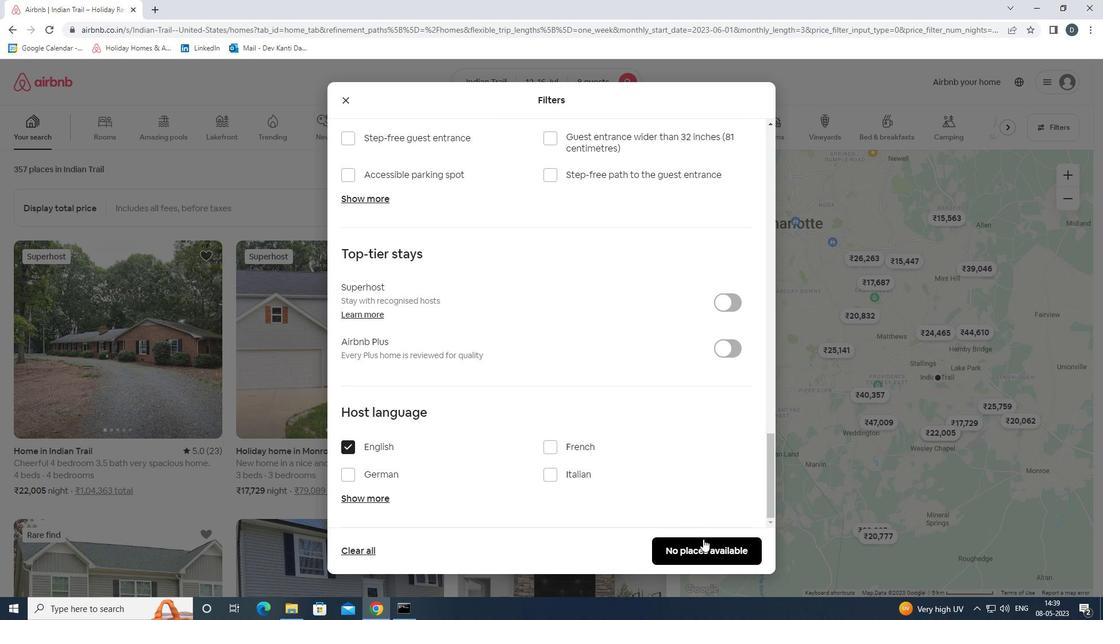 
Action: Mouse pressed left at (706, 545)
Screenshot: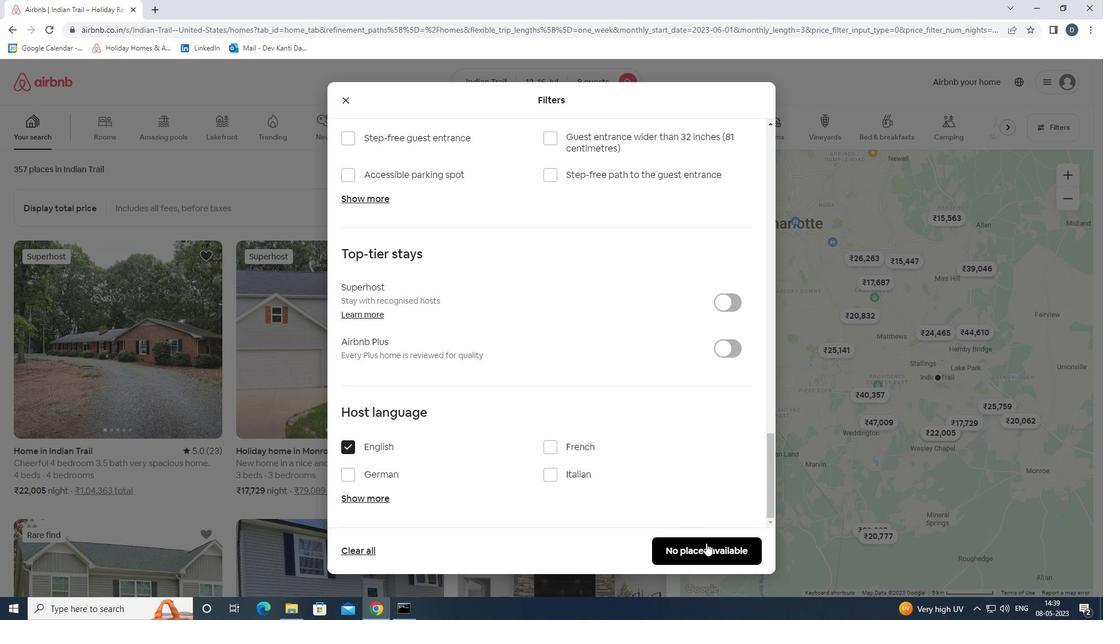 
Action: Mouse moved to (695, 554)
Screenshot: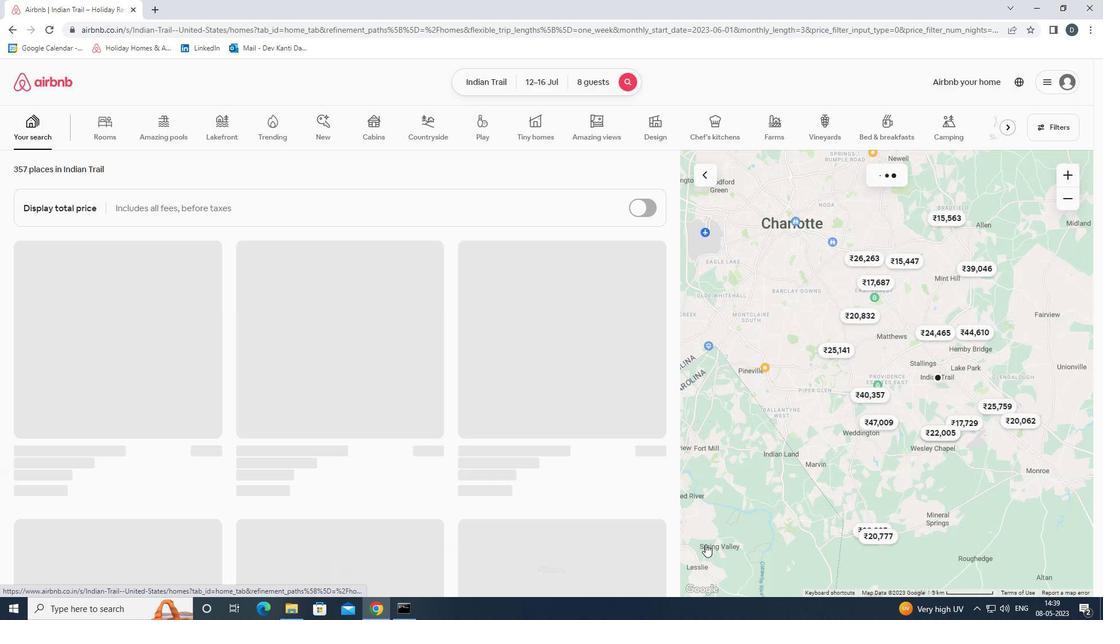 
